 Task: Look for space in Pulilan, Philippines from 1st June, 2023 to 9th June, 2023 for 4 adults in price range Rs.6000 to Rs.12000. Place can be entire place with 2 bedrooms having 2 beds and 2 bathrooms. Property type can be house, flat, guest house. Booking option can be shelf check-in. Required host language is English.
Action: Mouse moved to (464, 73)
Screenshot: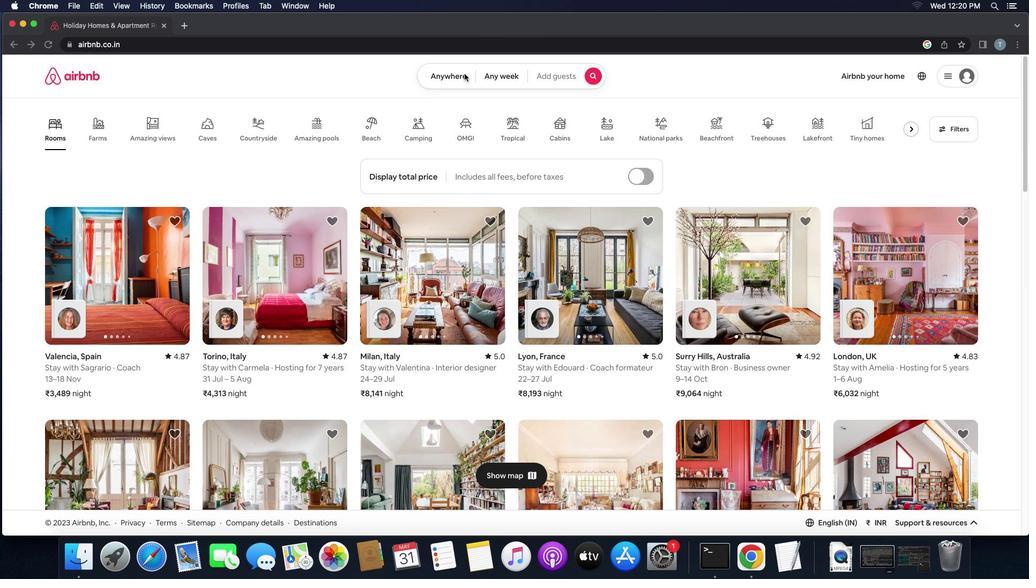 
Action: Mouse pressed left at (464, 73)
Screenshot: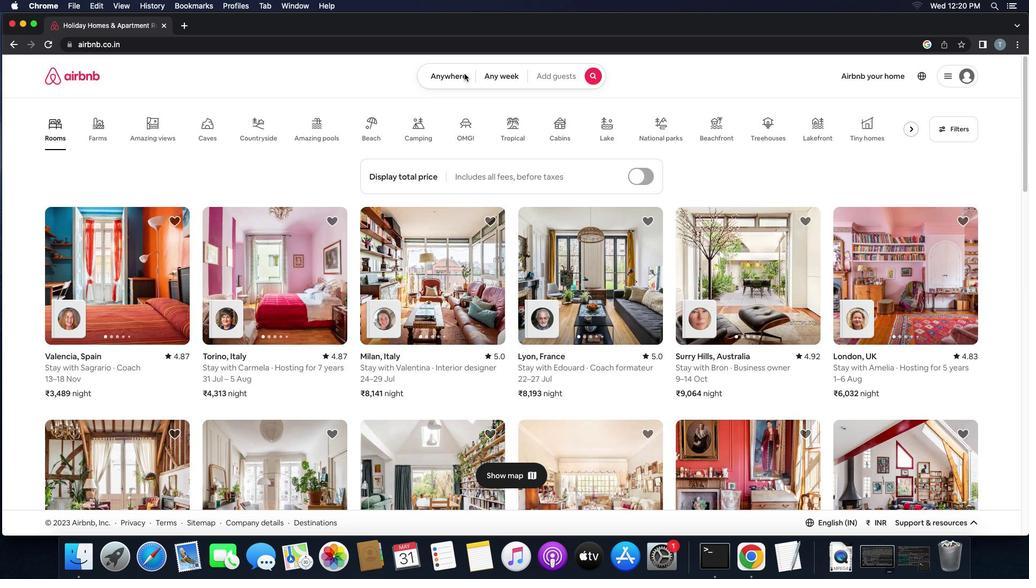 
Action: Mouse pressed left at (464, 73)
Screenshot: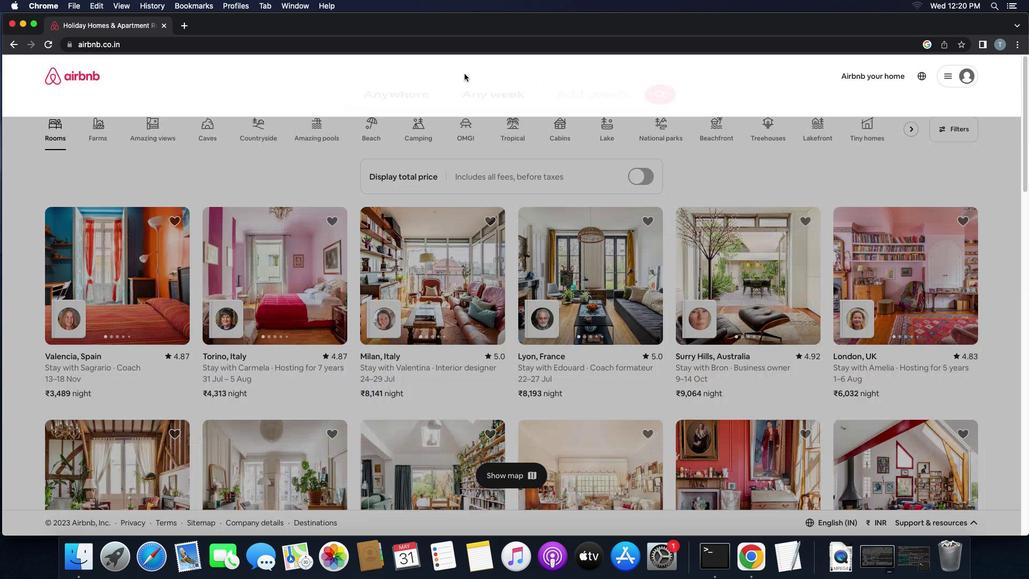 
Action: Mouse moved to (399, 117)
Screenshot: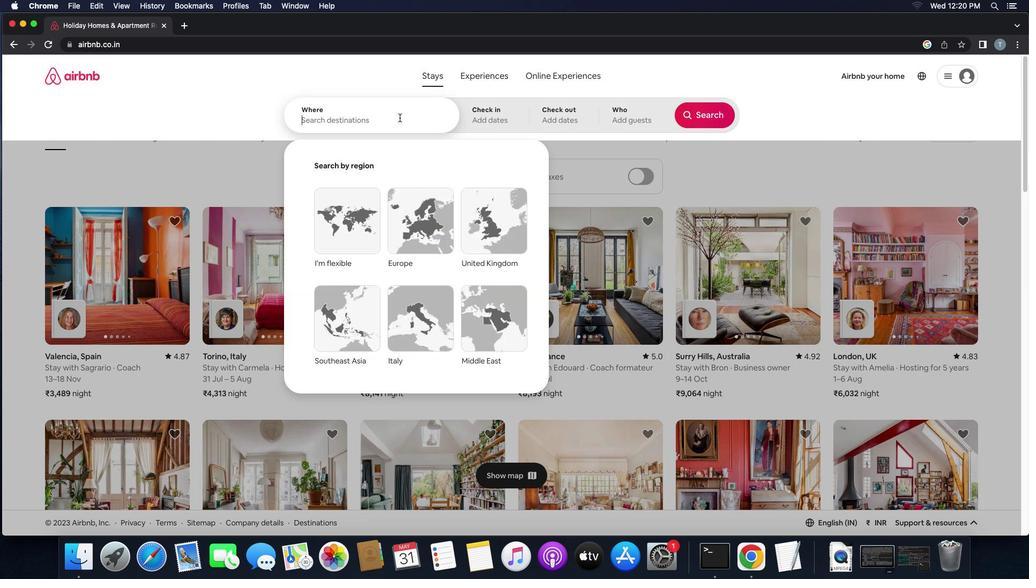 
Action: Mouse pressed left at (399, 117)
Screenshot: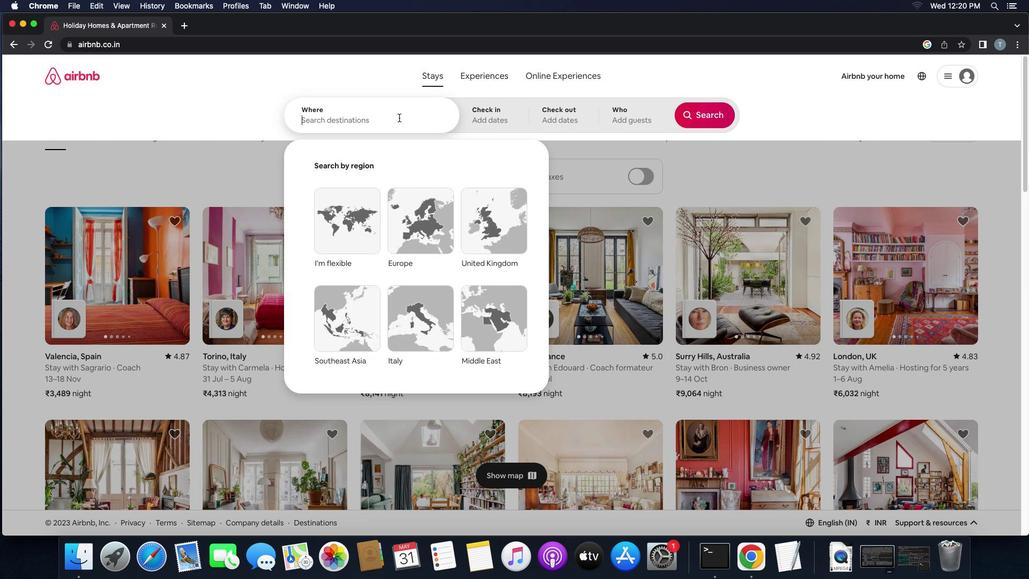 
Action: Mouse moved to (399, 117)
Screenshot: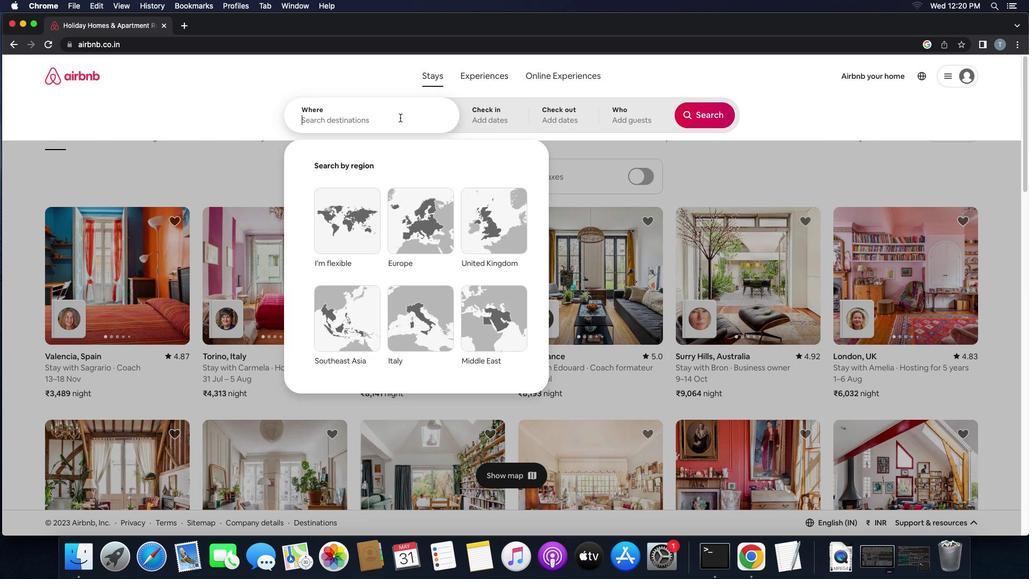 
Action: Key pressed 'p''u''l''i''l''a''n'',''p''h''i''l''i''p''p''i''n''e''s'
Screenshot: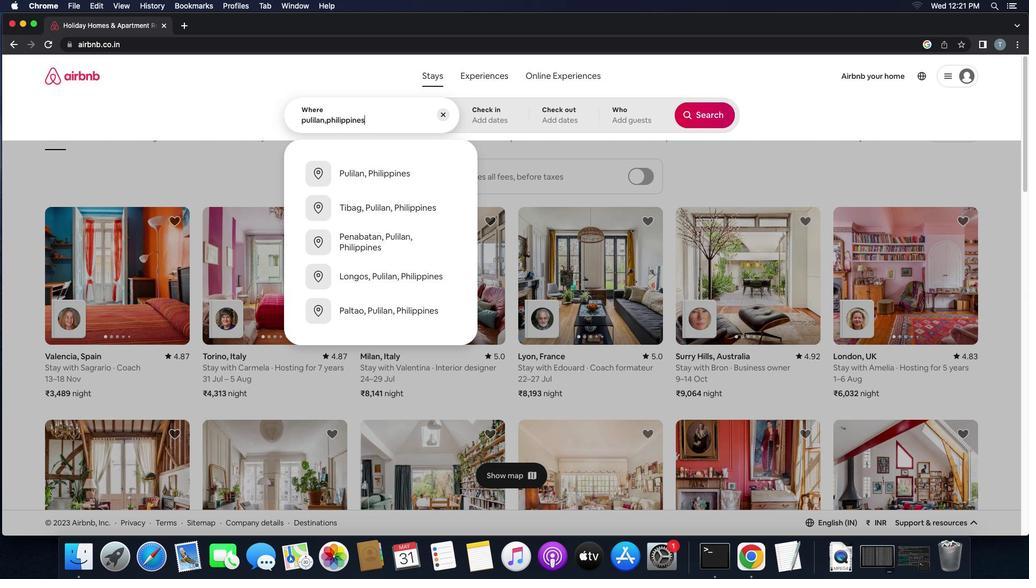 
Action: Mouse moved to (347, 173)
Screenshot: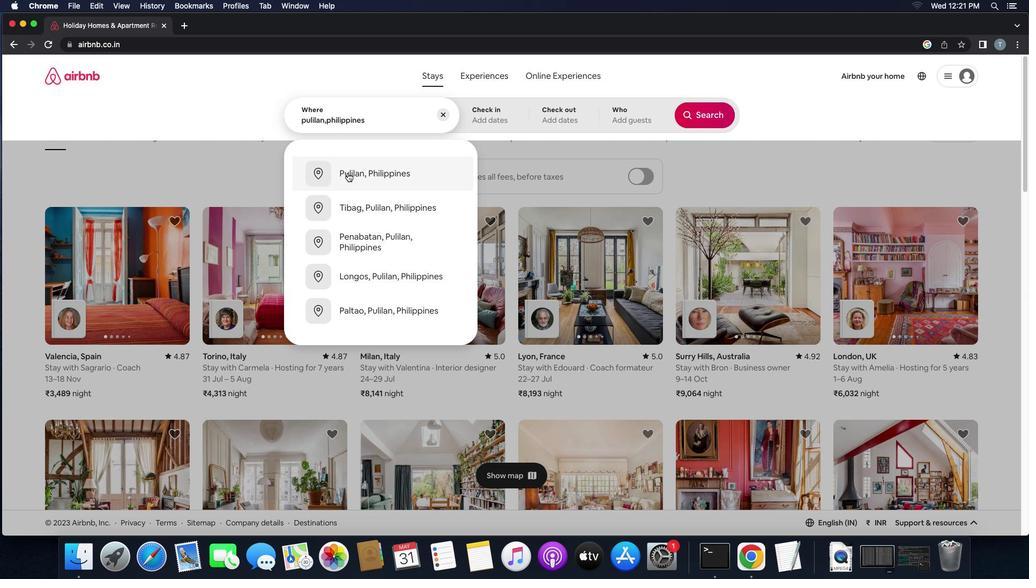 
Action: Mouse pressed left at (347, 173)
Screenshot: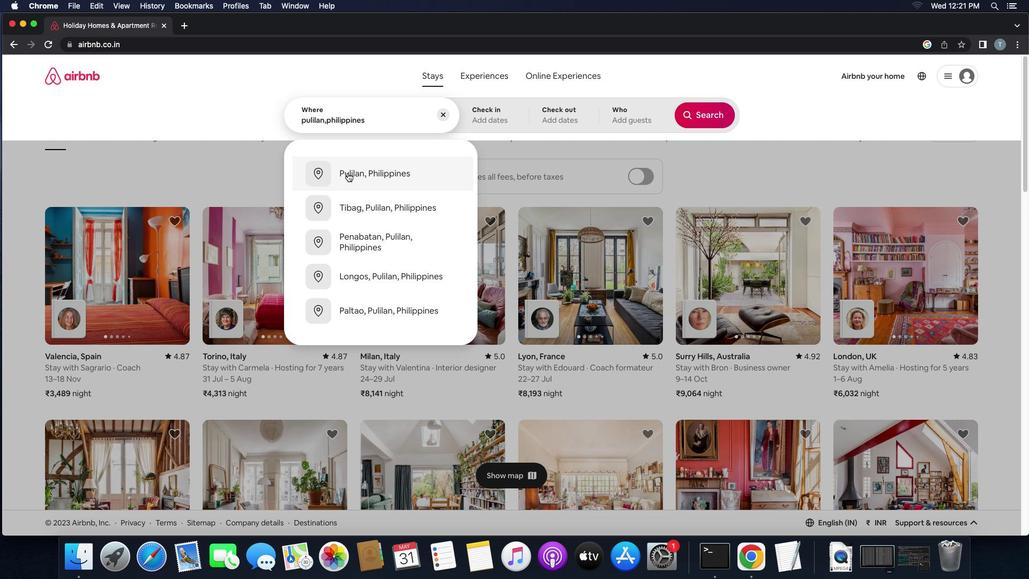 
Action: Mouse moved to (640, 246)
Screenshot: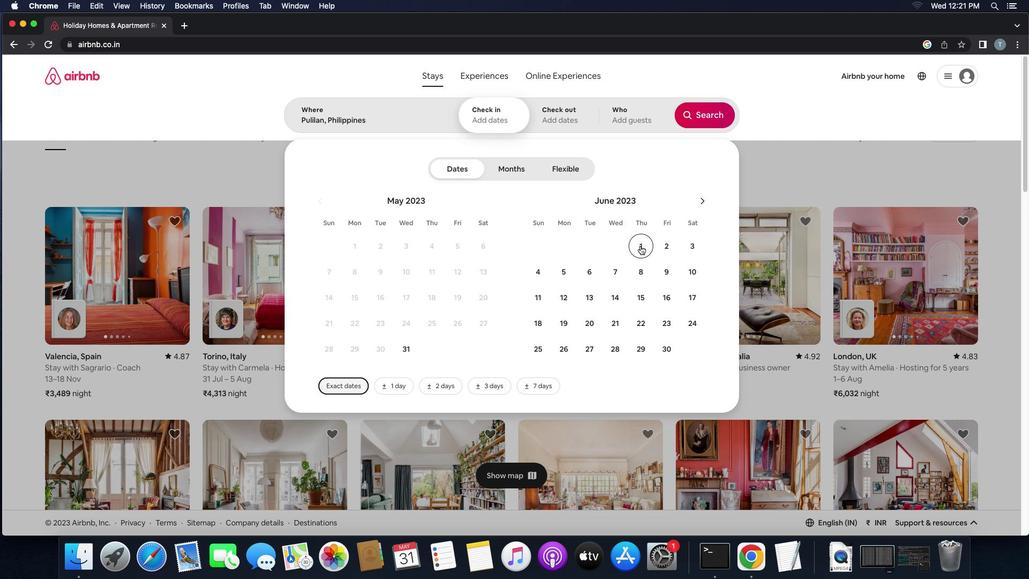 
Action: Mouse pressed left at (640, 246)
Screenshot: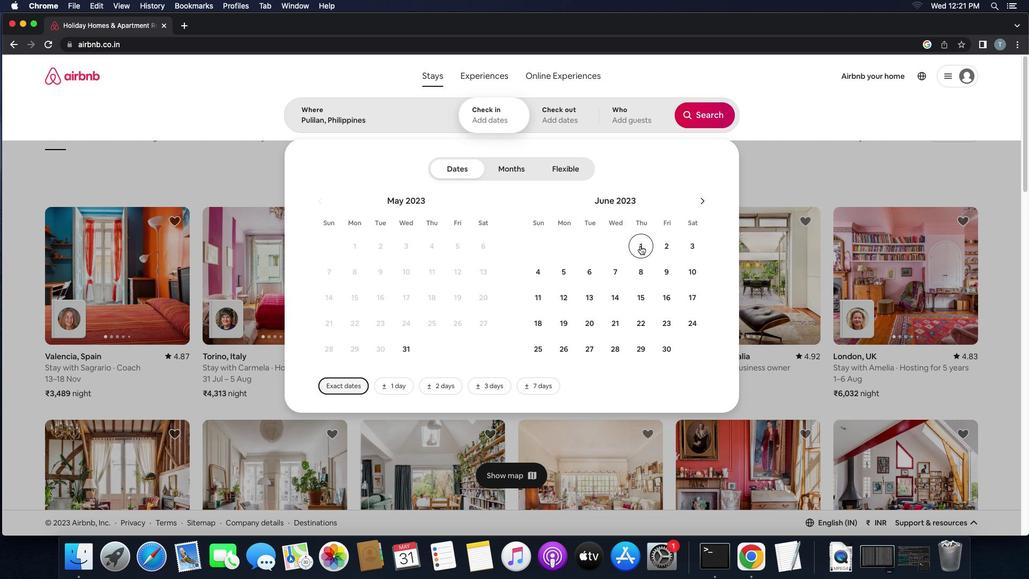 
Action: Mouse moved to (671, 267)
Screenshot: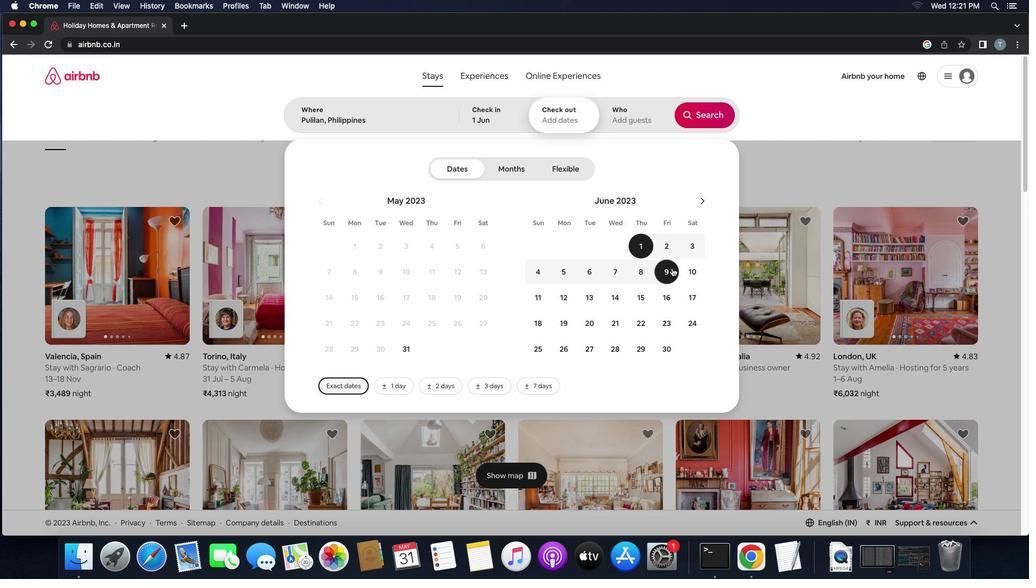 
Action: Mouse pressed left at (671, 267)
Screenshot: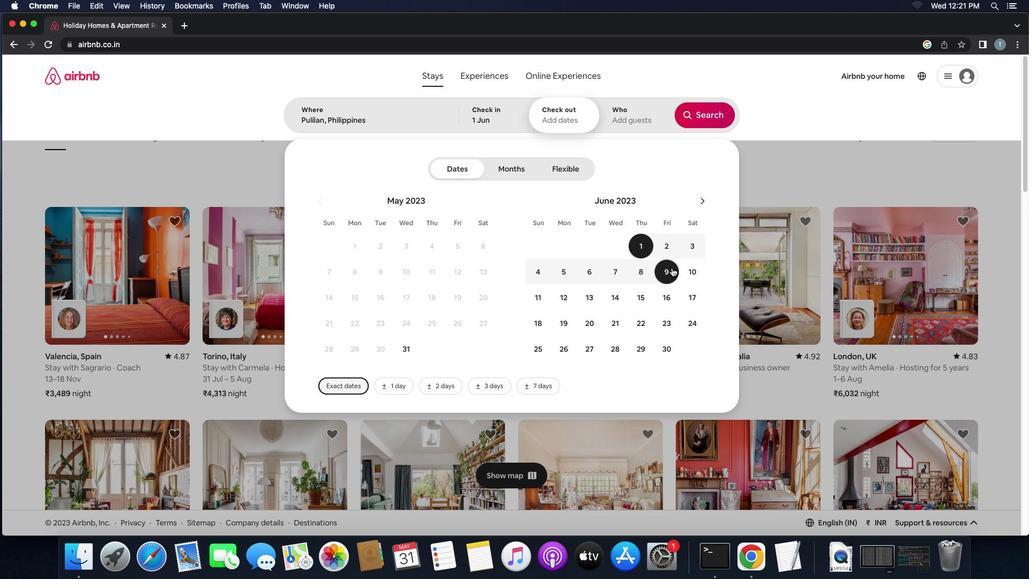 
Action: Mouse moved to (642, 122)
Screenshot: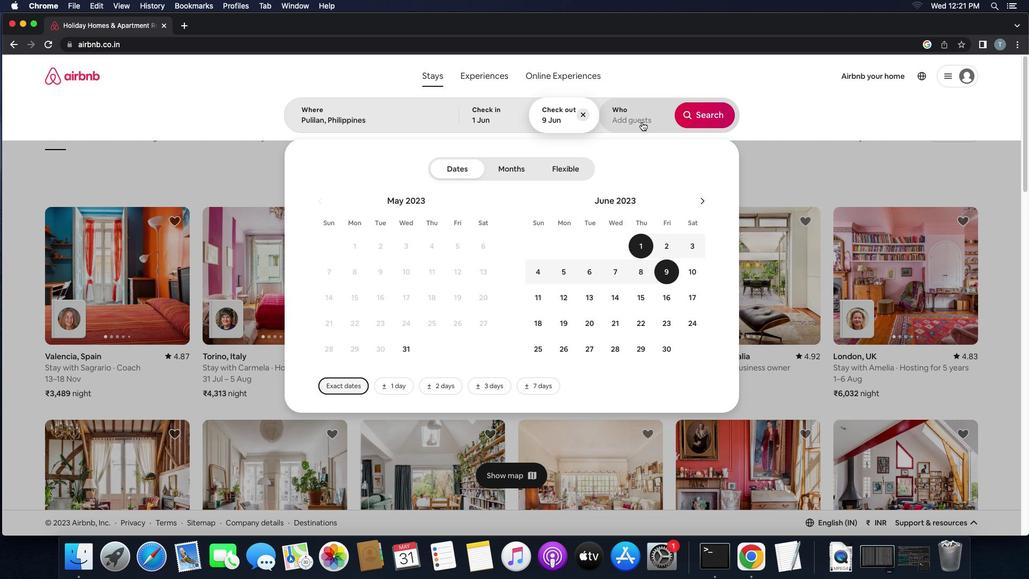 
Action: Mouse pressed left at (642, 122)
Screenshot: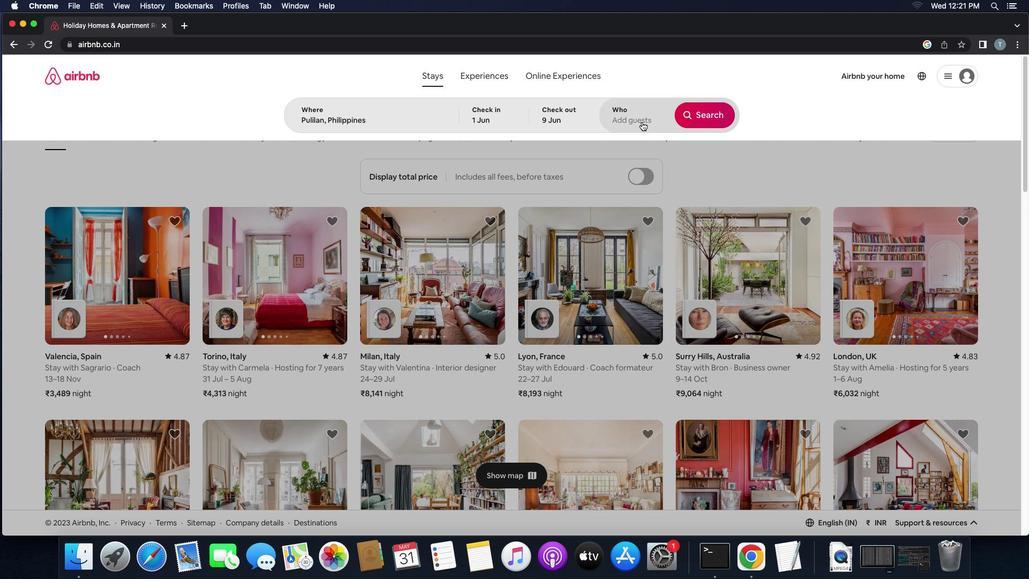 
Action: Mouse moved to (705, 174)
Screenshot: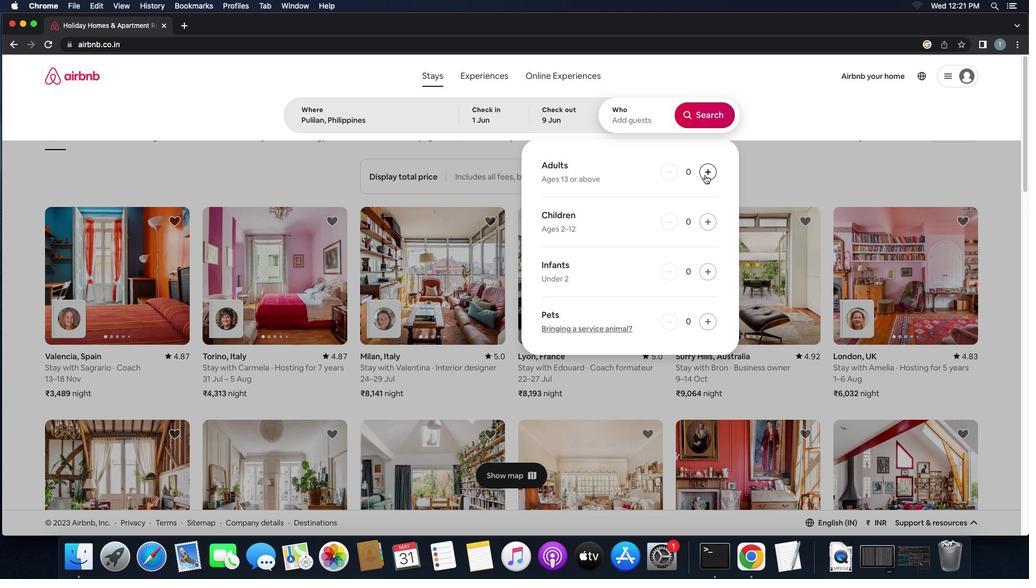 
Action: Mouse pressed left at (705, 174)
Screenshot: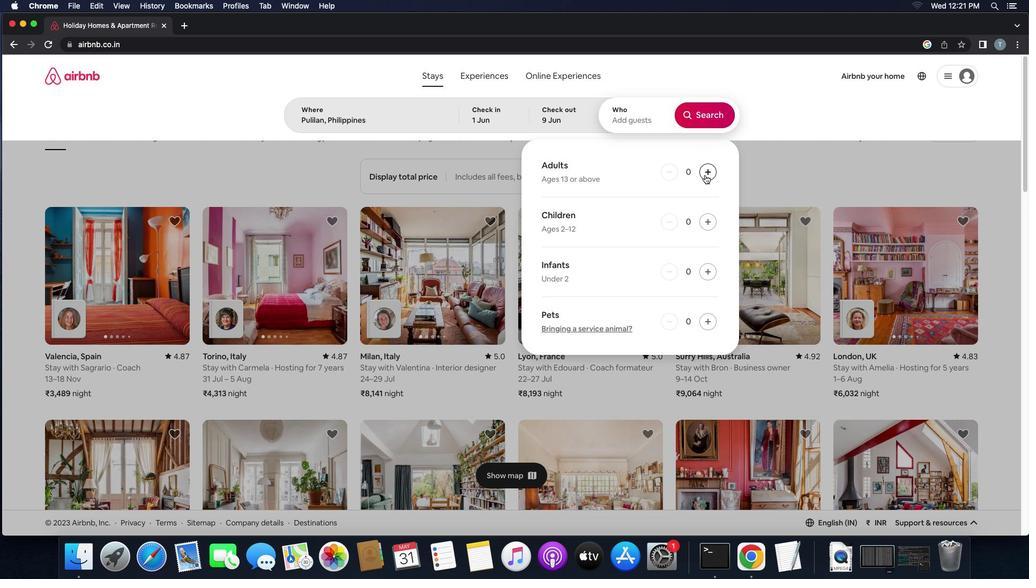 
Action: Mouse pressed left at (705, 174)
Screenshot: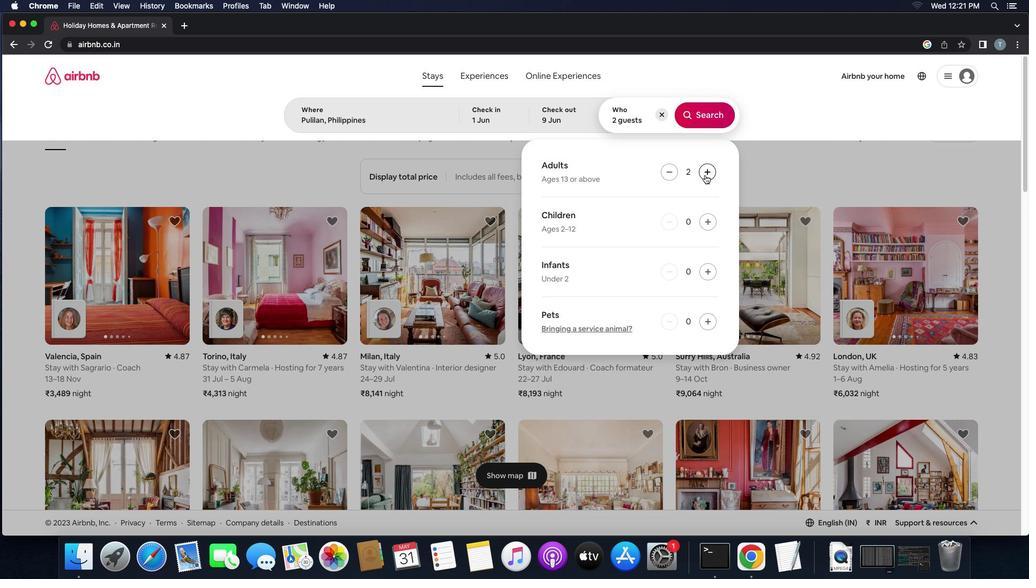 
Action: Mouse pressed left at (705, 174)
Screenshot: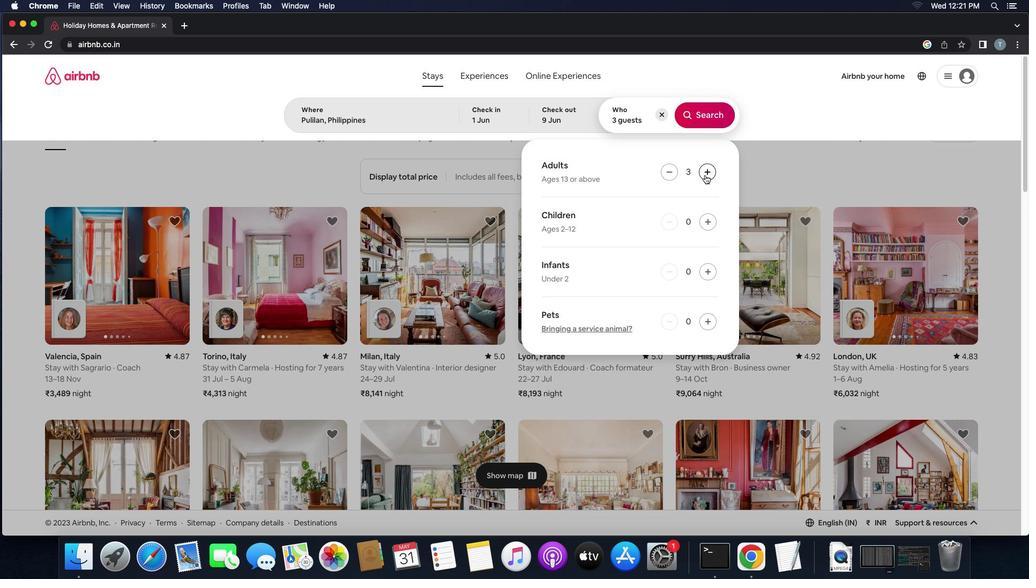 
Action: Mouse pressed left at (705, 174)
Screenshot: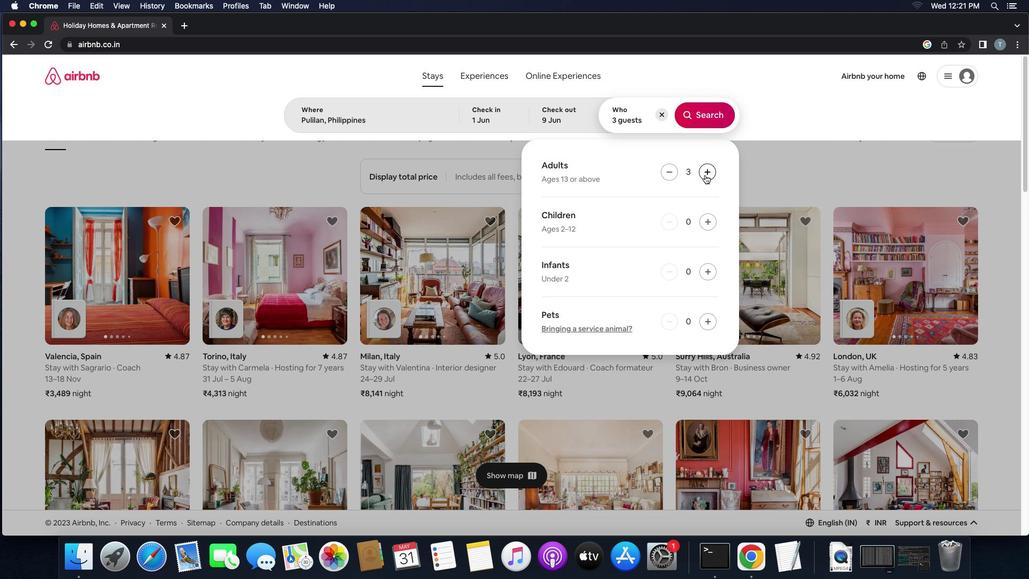 
Action: Mouse moved to (705, 126)
Screenshot: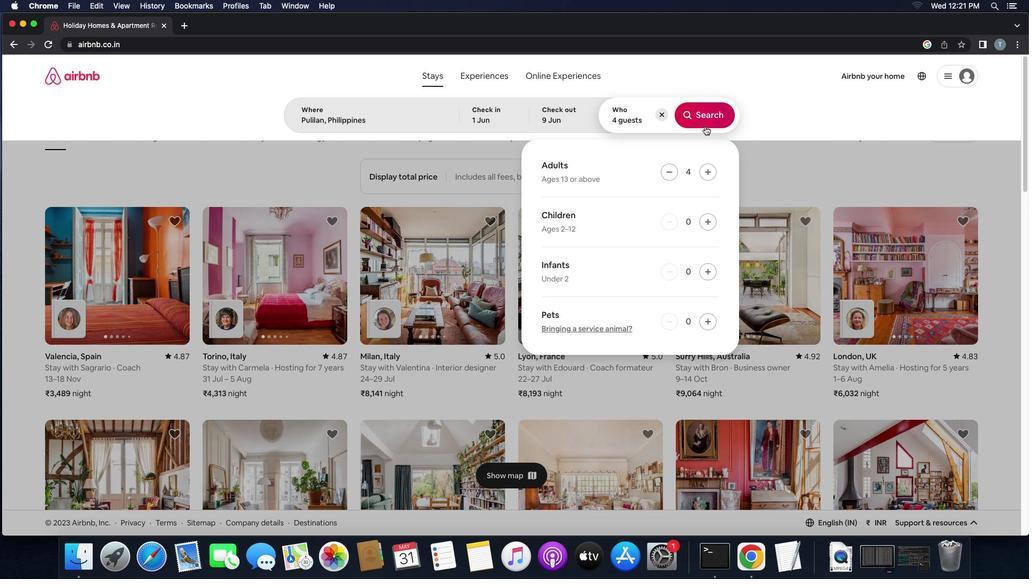 
Action: Mouse pressed left at (705, 126)
Screenshot: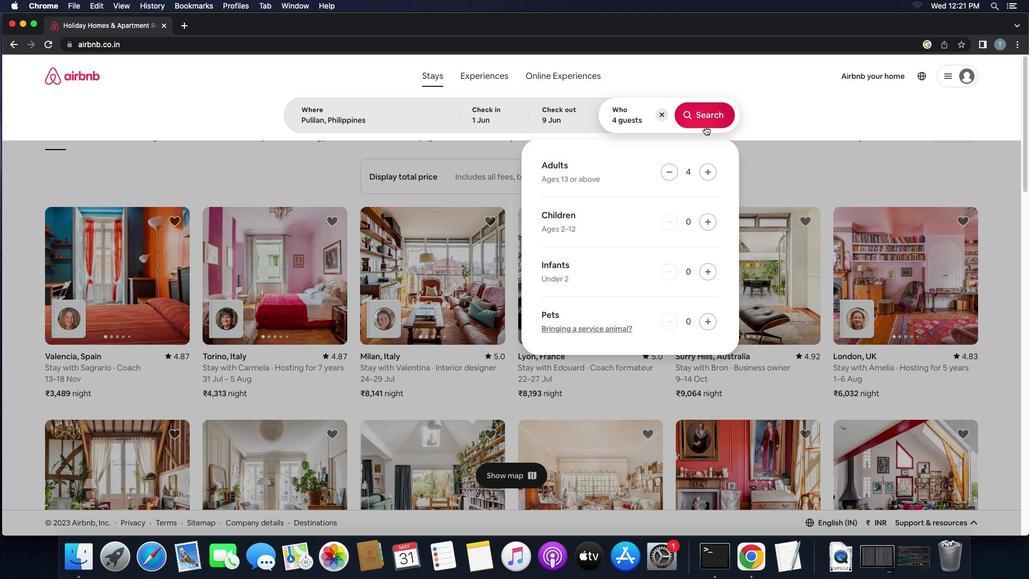 
Action: Mouse moved to (977, 112)
Screenshot: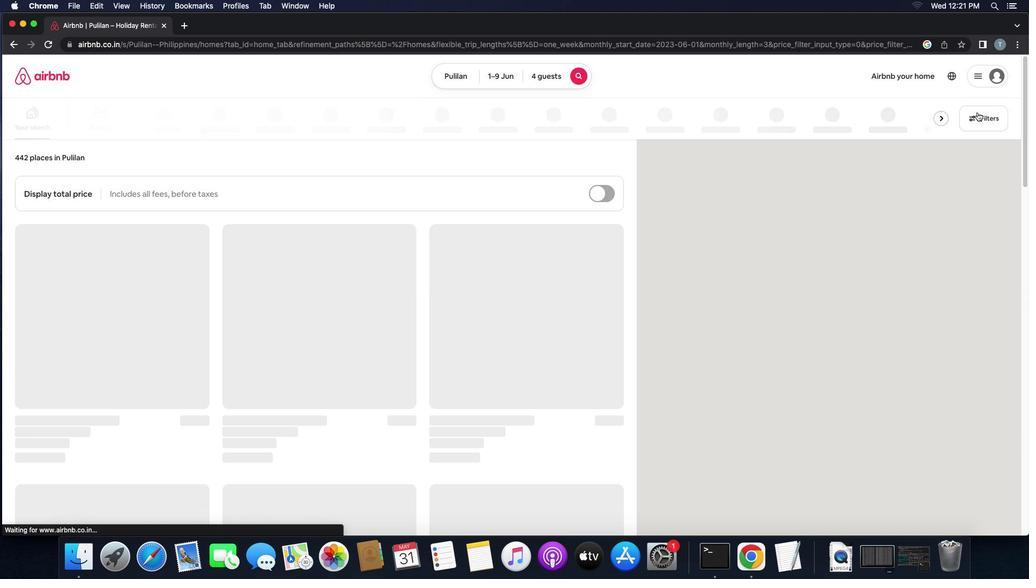 
Action: Mouse pressed left at (977, 112)
Screenshot: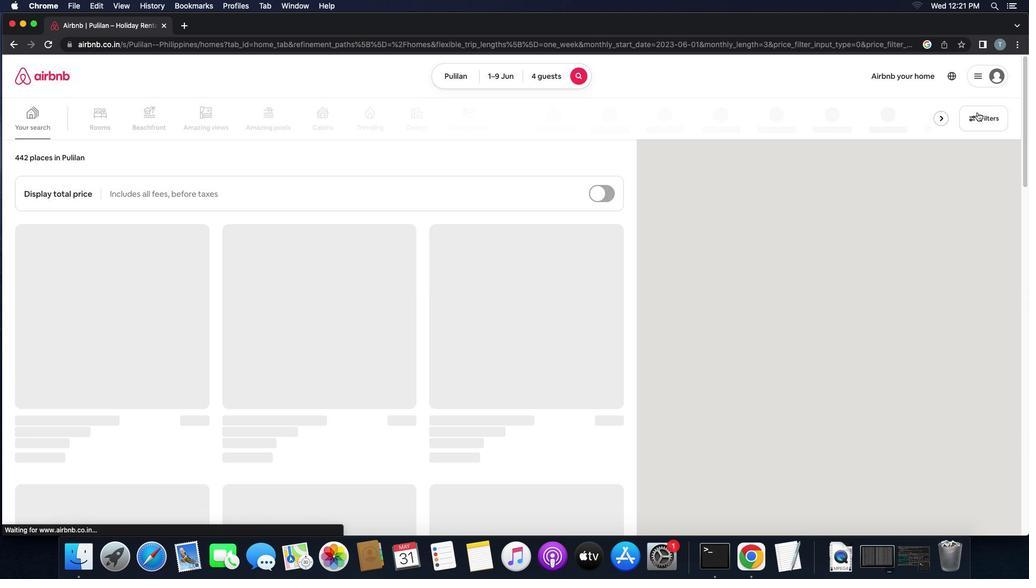 
Action: Mouse moved to (442, 246)
Screenshot: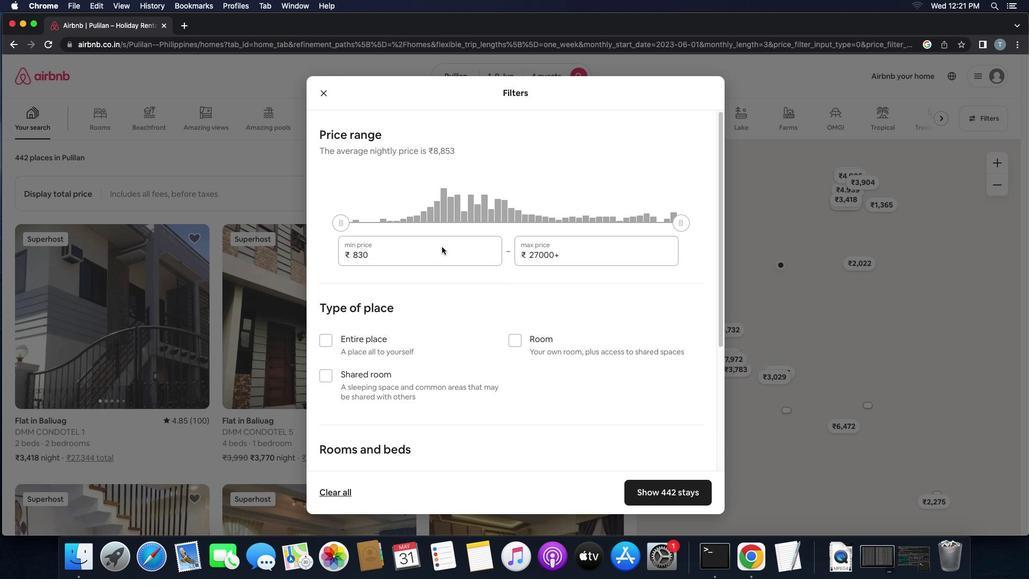 
Action: Mouse pressed left at (442, 246)
Screenshot: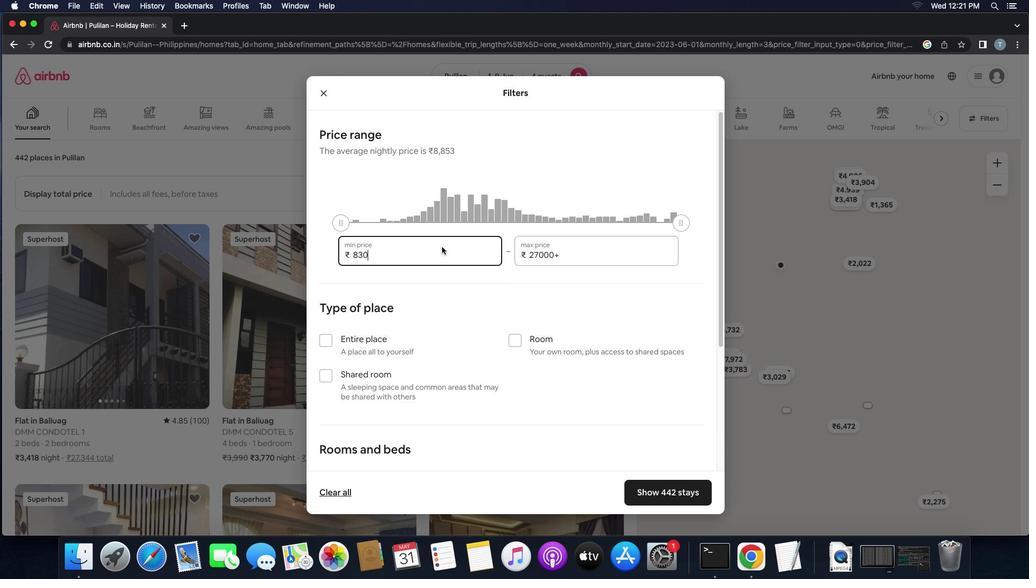 
Action: Mouse moved to (433, 264)
Screenshot: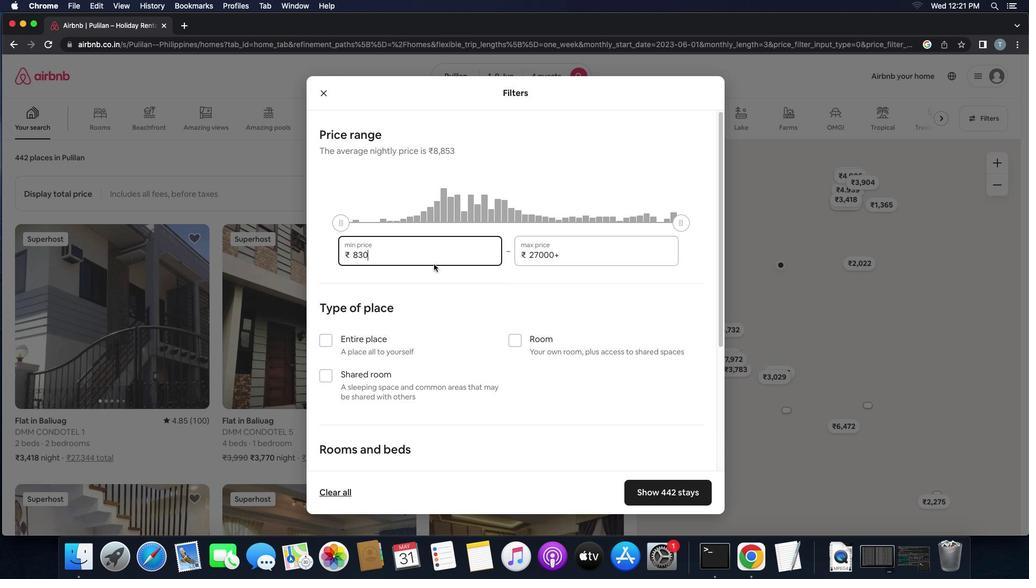 
Action: Key pressed Key.backspaceKey.backspaceKey.backspace'6''0''0''0'
Screenshot: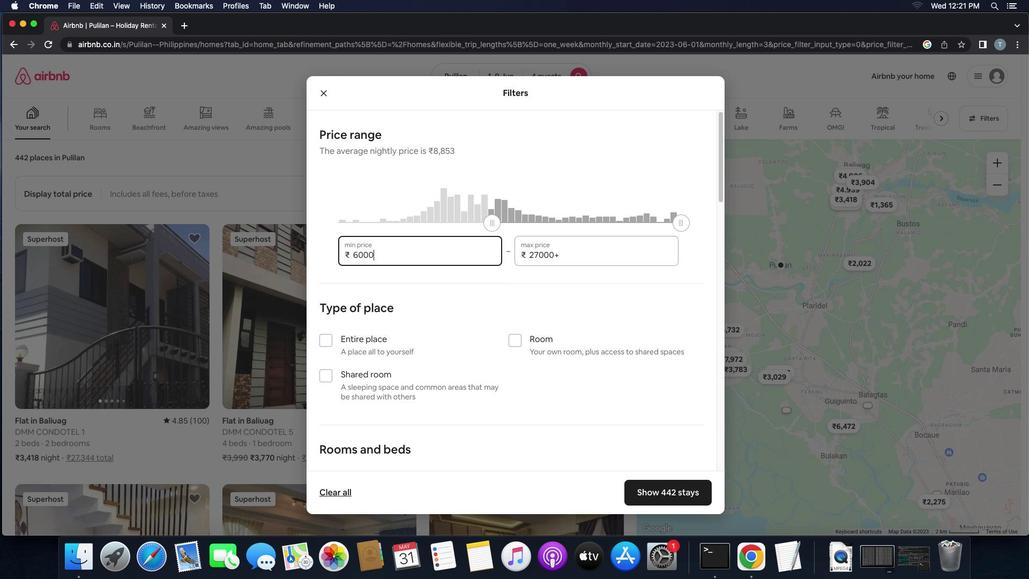 
Action: Mouse moved to (593, 255)
Screenshot: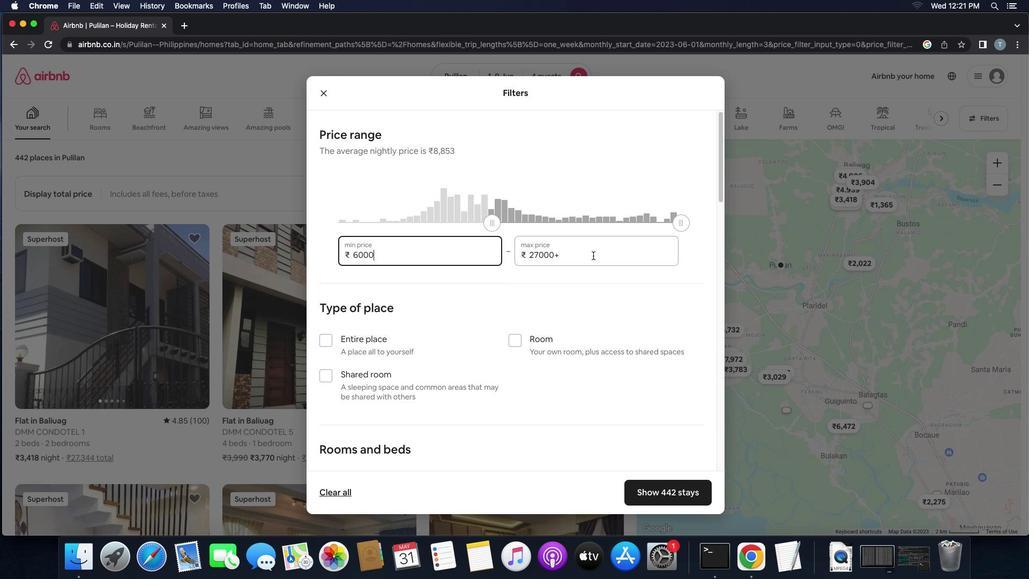 
Action: Mouse pressed left at (593, 255)
Screenshot: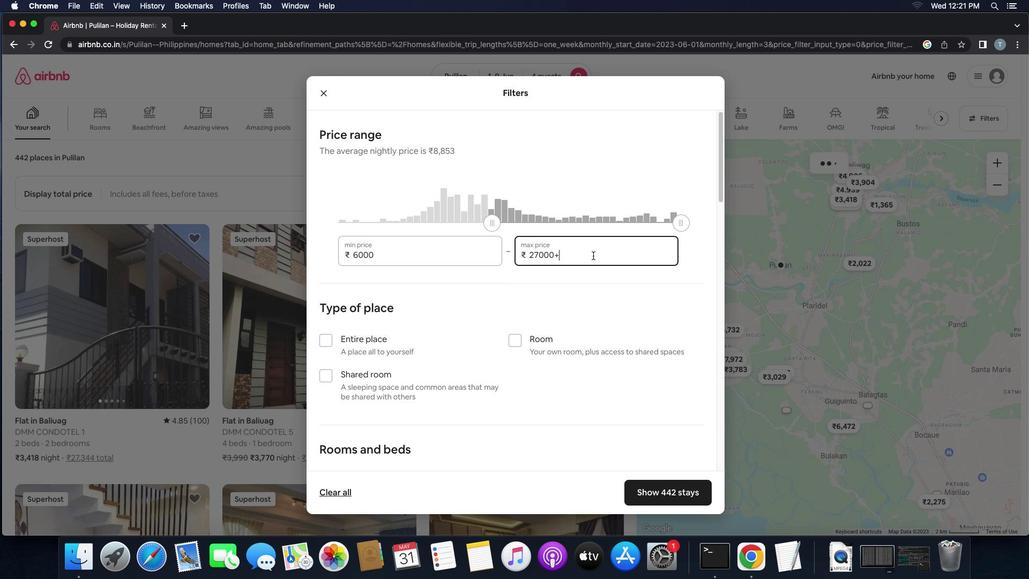 
Action: Key pressed Key.backspaceKey.backspaceKey.backspaceKey.backspaceKey.backspaceKey.backspace'1''2''0''0''0'
Screenshot: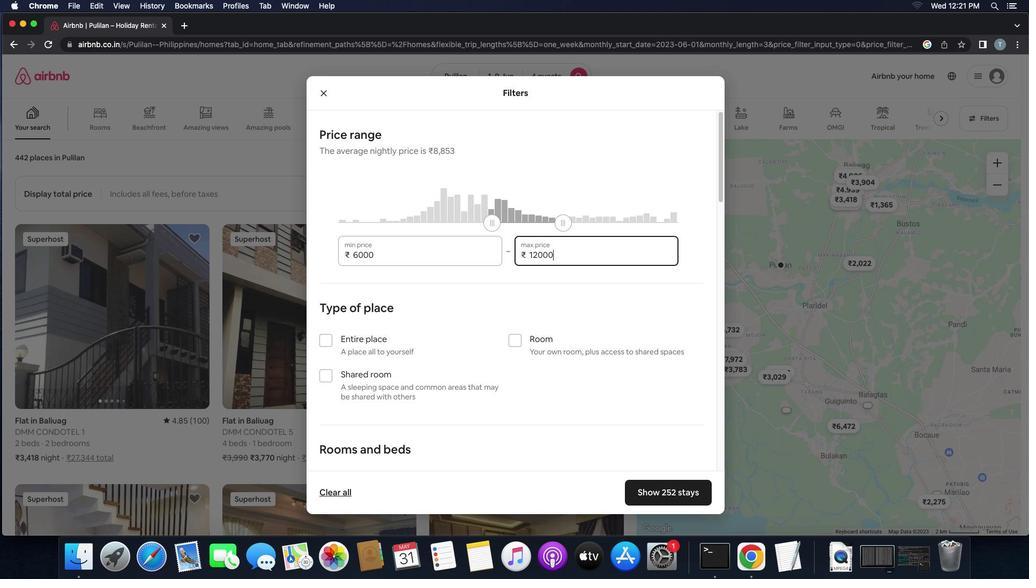 
Action: Mouse moved to (503, 280)
Screenshot: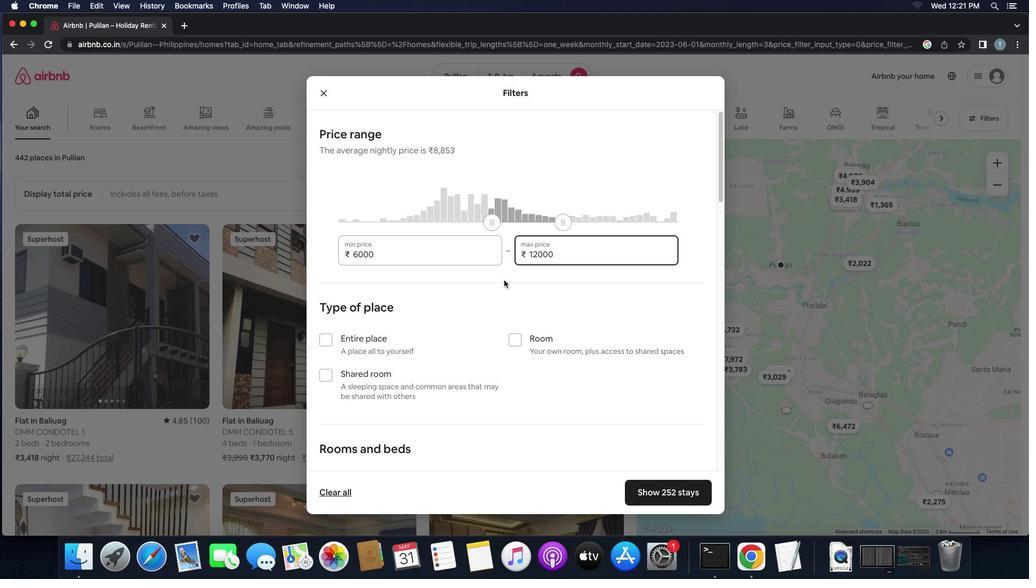 
Action: Mouse scrolled (503, 280) with delta (0, 0)
Screenshot: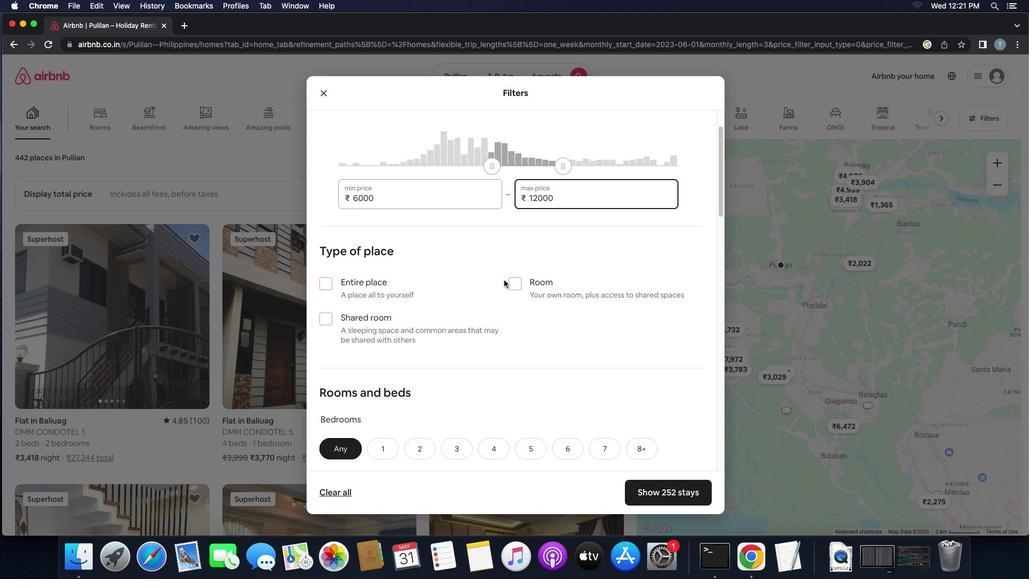 
Action: Mouse scrolled (503, 280) with delta (0, 0)
Screenshot: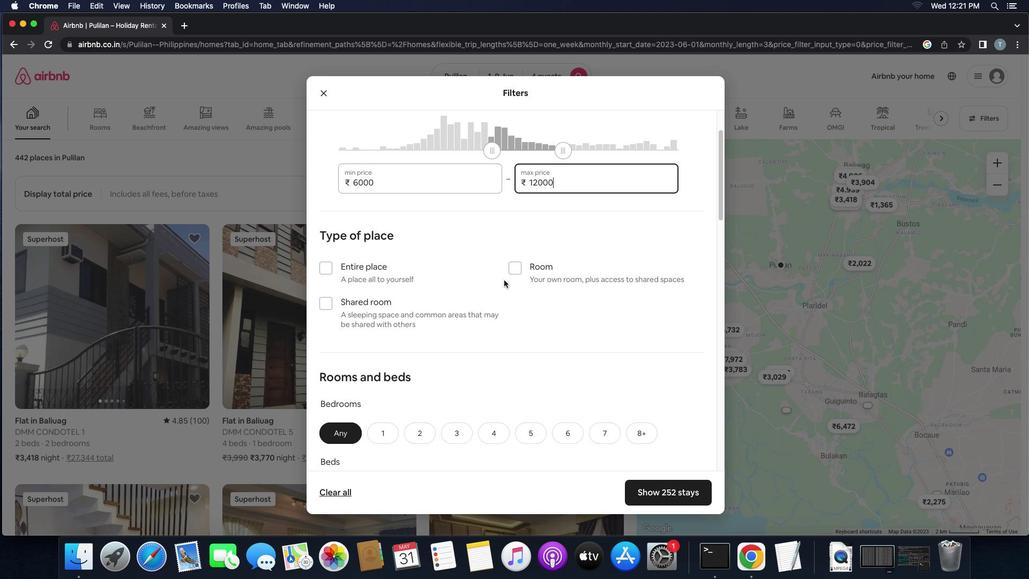 
Action: Mouse scrolled (503, 280) with delta (0, -1)
Screenshot: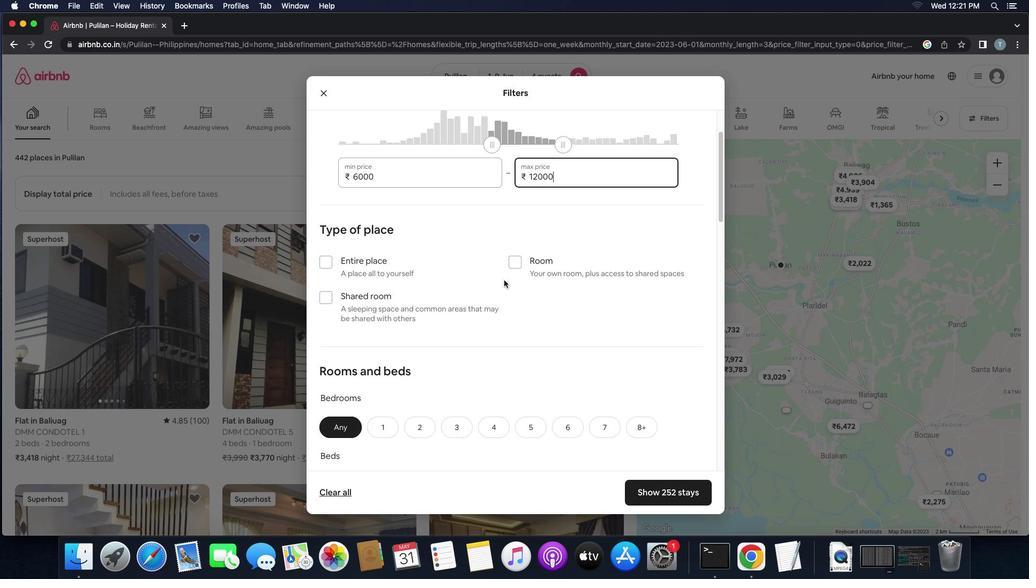 
Action: Mouse moved to (336, 263)
Screenshot: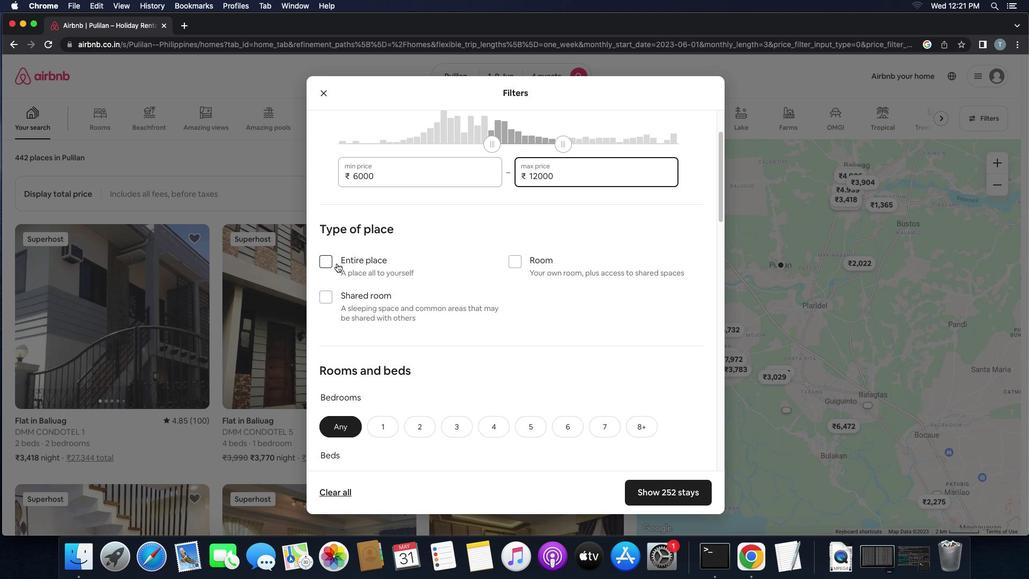 
Action: Mouse pressed left at (336, 263)
Screenshot: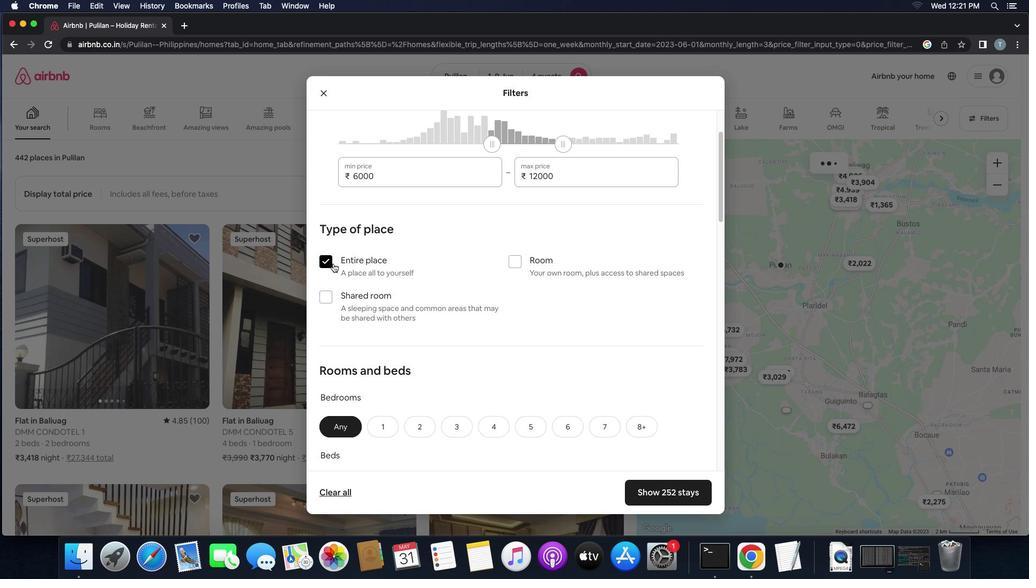 
Action: Mouse moved to (408, 291)
Screenshot: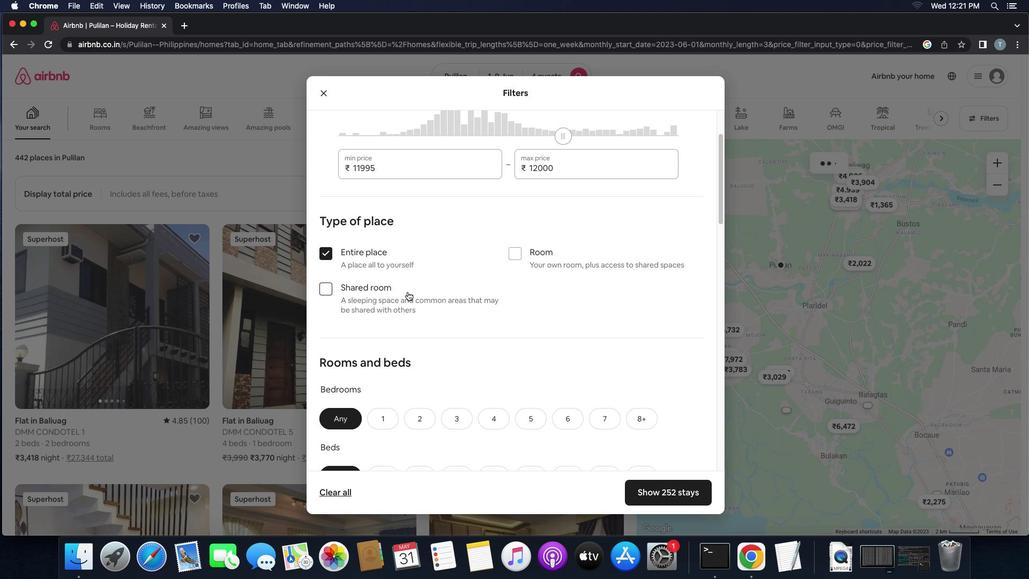 
Action: Mouse scrolled (408, 291) with delta (0, 0)
Screenshot: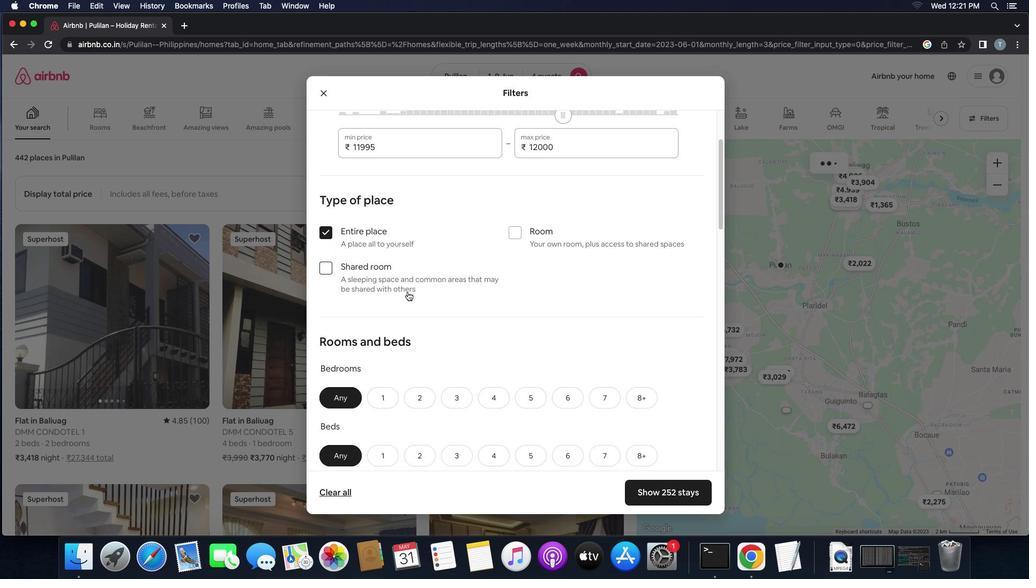 
Action: Mouse scrolled (408, 291) with delta (0, 0)
Screenshot: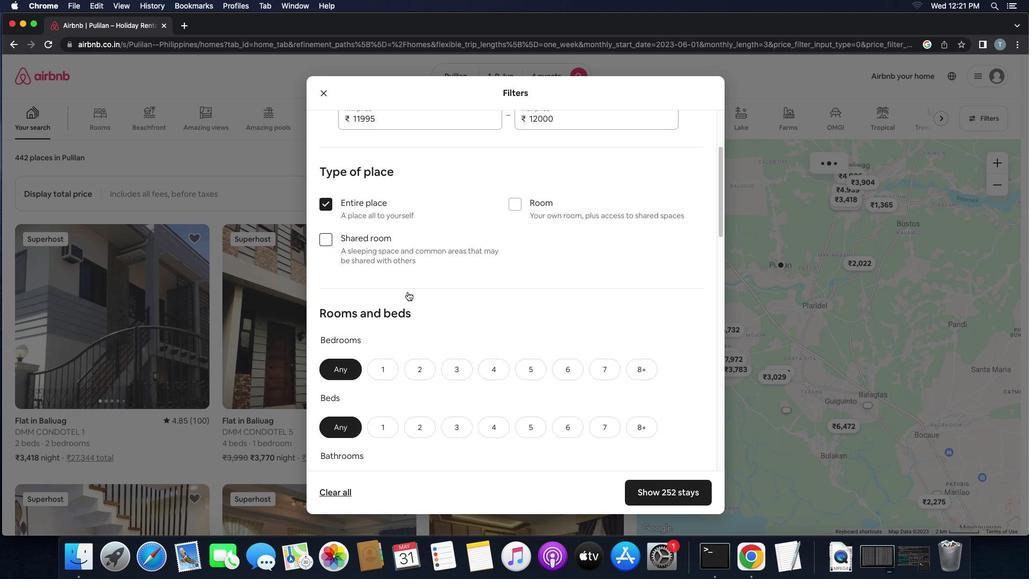 
Action: Mouse scrolled (408, 291) with delta (0, -1)
Screenshot: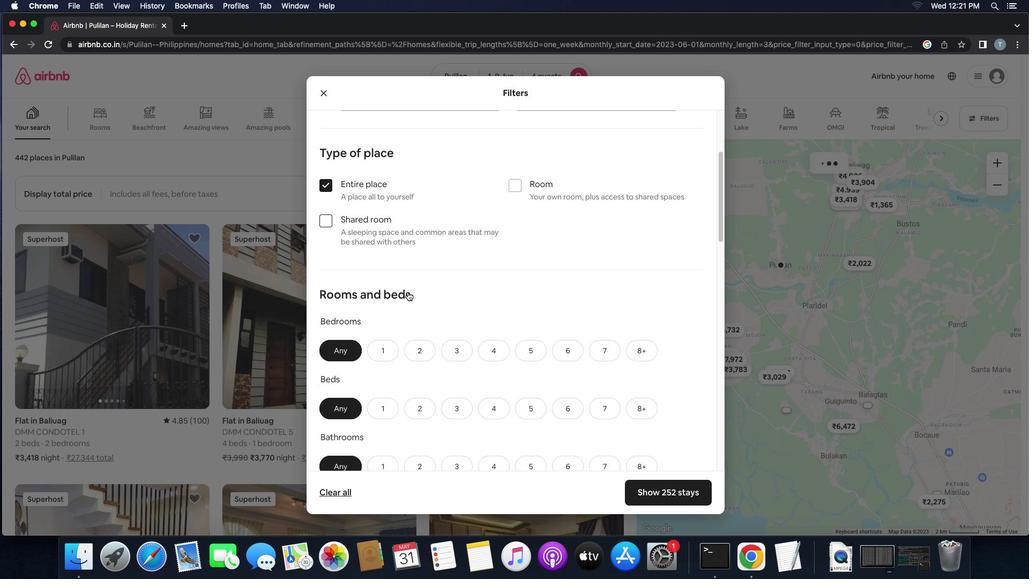 
Action: Mouse scrolled (408, 291) with delta (0, 0)
Screenshot: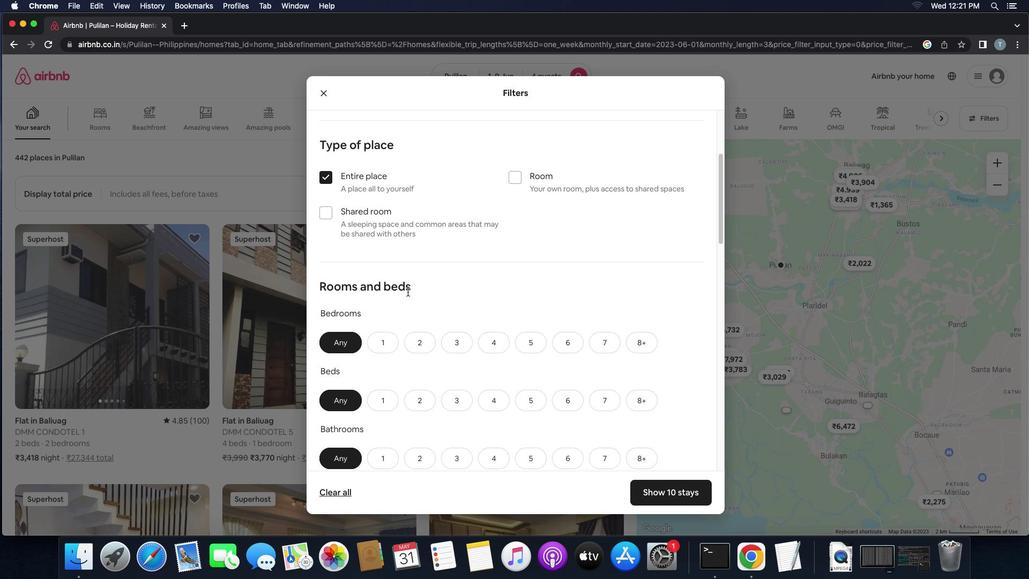 
Action: Mouse scrolled (408, 291) with delta (0, 0)
Screenshot: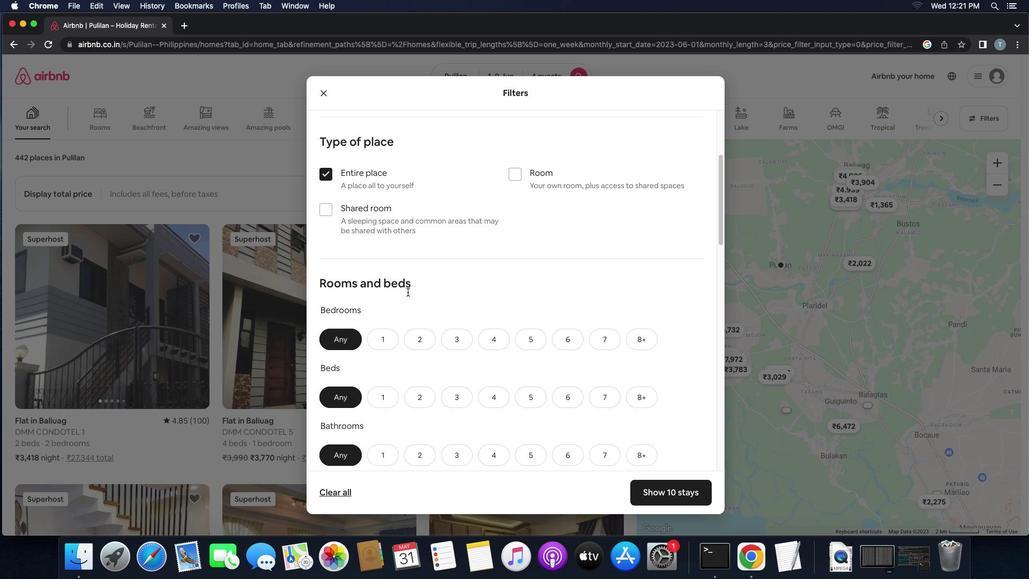 
Action: Mouse scrolled (408, 291) with delta (0, 0)
Screenshot: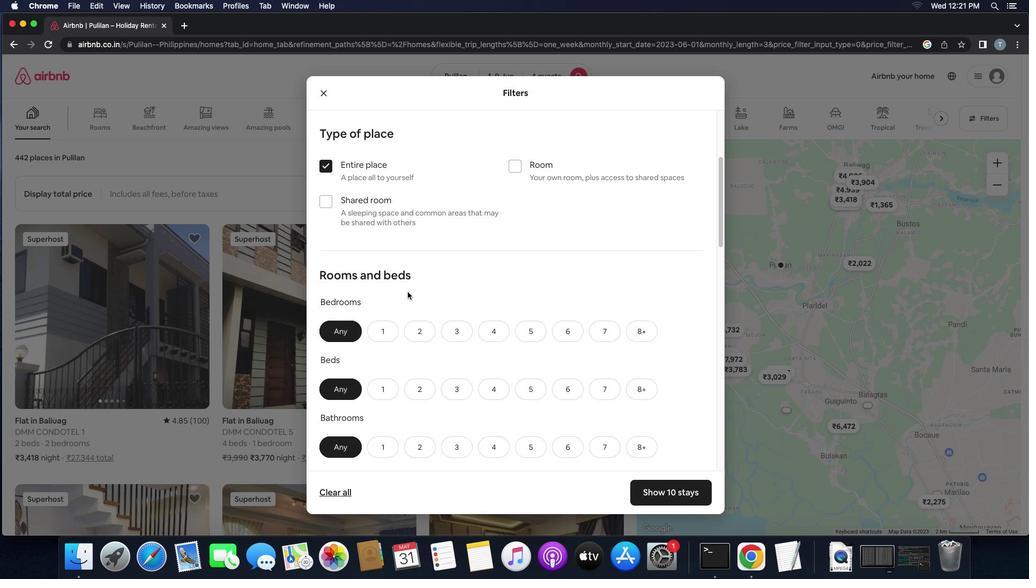 
Action: Mouse scrolled (408, 291) with delta (0, 0)
Screenshot: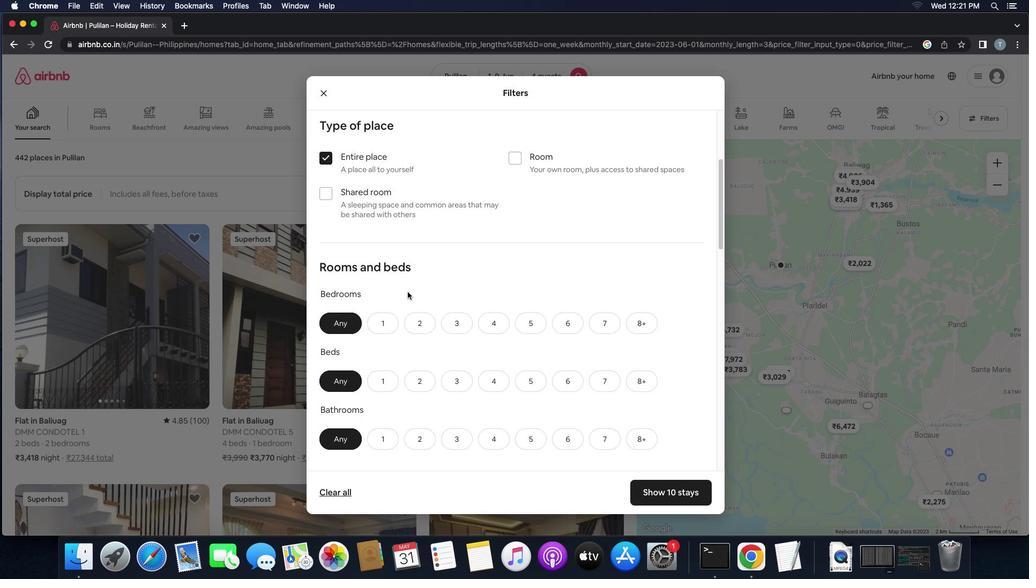 
Action: Mouse scrolled (408, 291) with delta (0, 0)
Screenshot: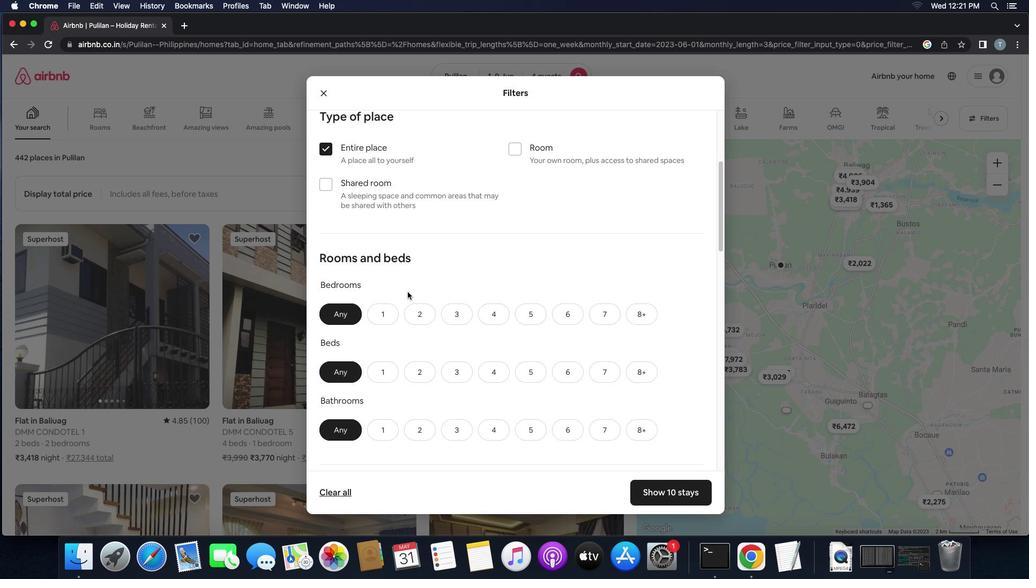 
Action: Mouse scrolled (408, 291) with delta (0, 0)
Screenshot: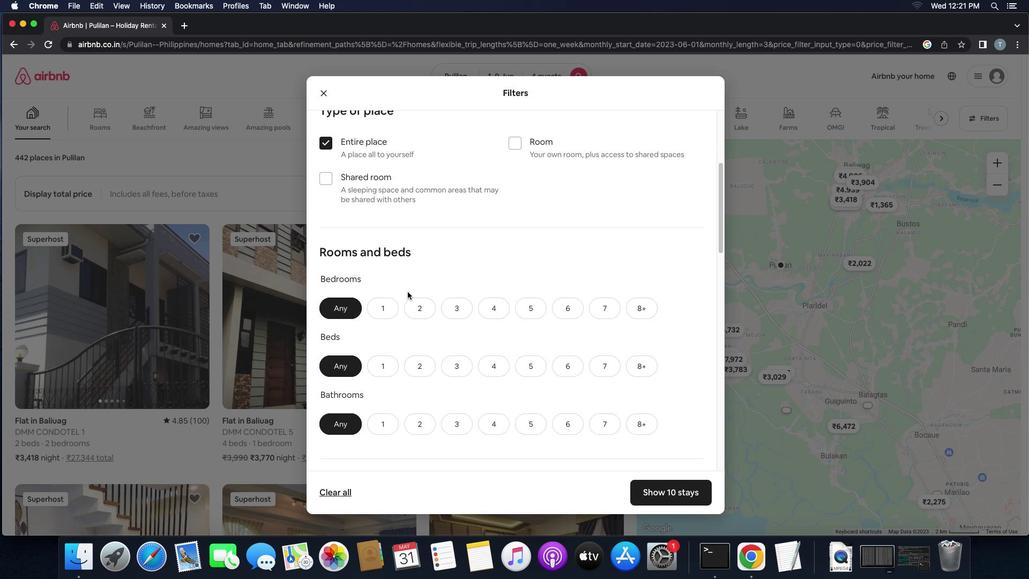 
Action: Mouse scrolled (408, 291) with delta (0, 0)
Screenshot: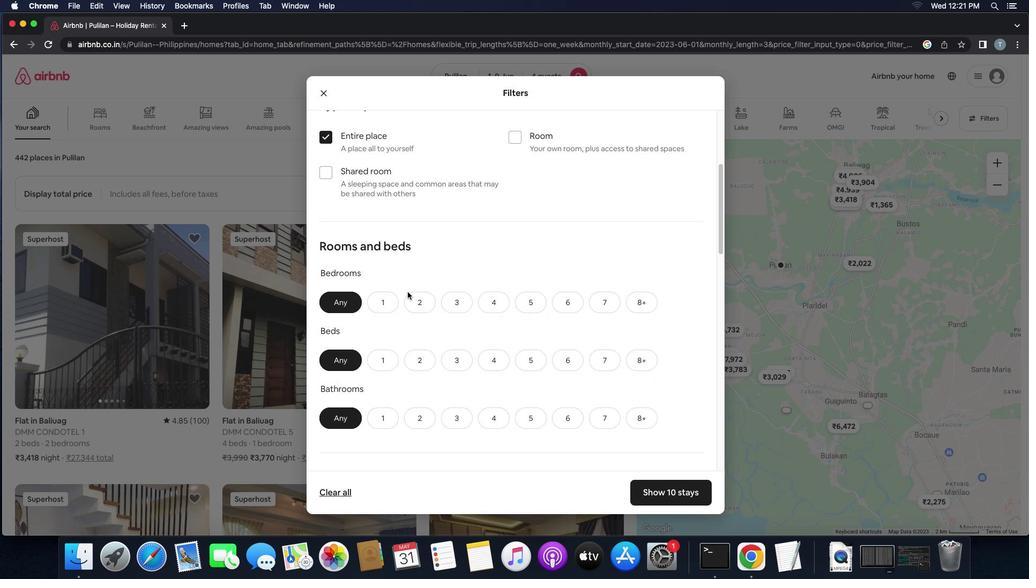 
Action: Mouse scrolled (408, 291) with delta (0, 0)
Screenshot: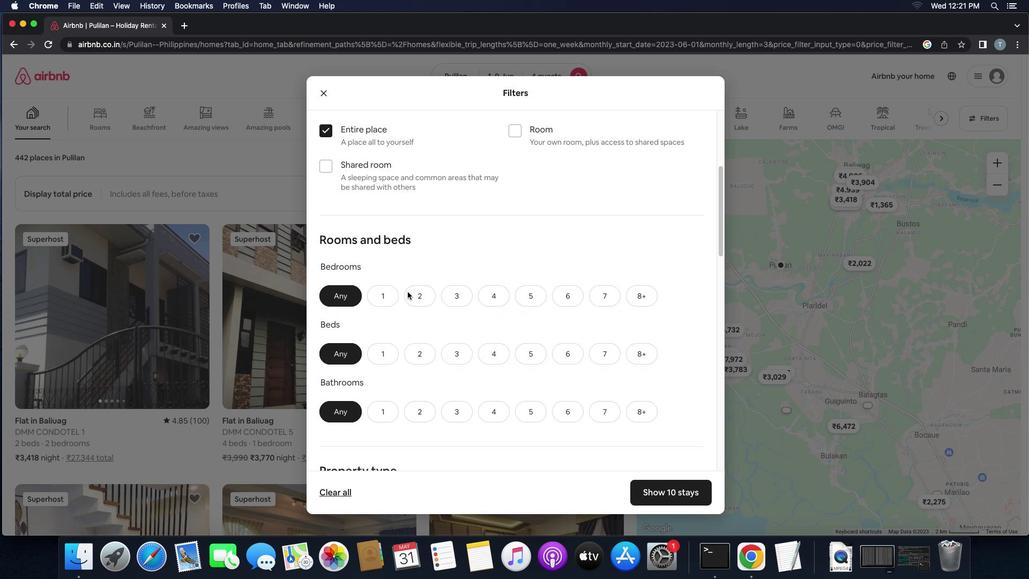 
Action: Mouse scrolled (408, 291) with delta (0, 0)
Screenshot: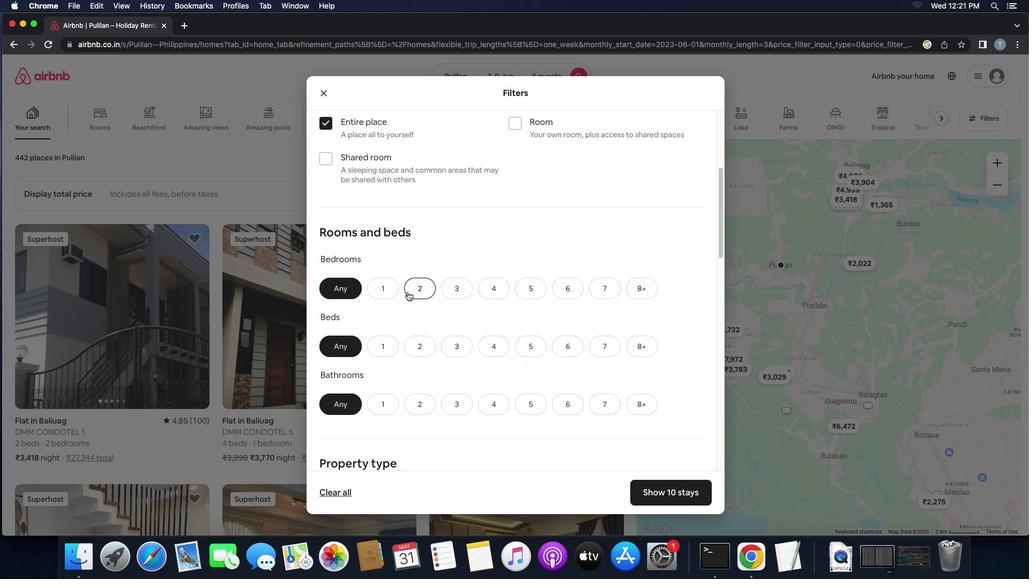 
Action: Mouse scrolled (408, 291) with delta (0, 0)
Screenshot: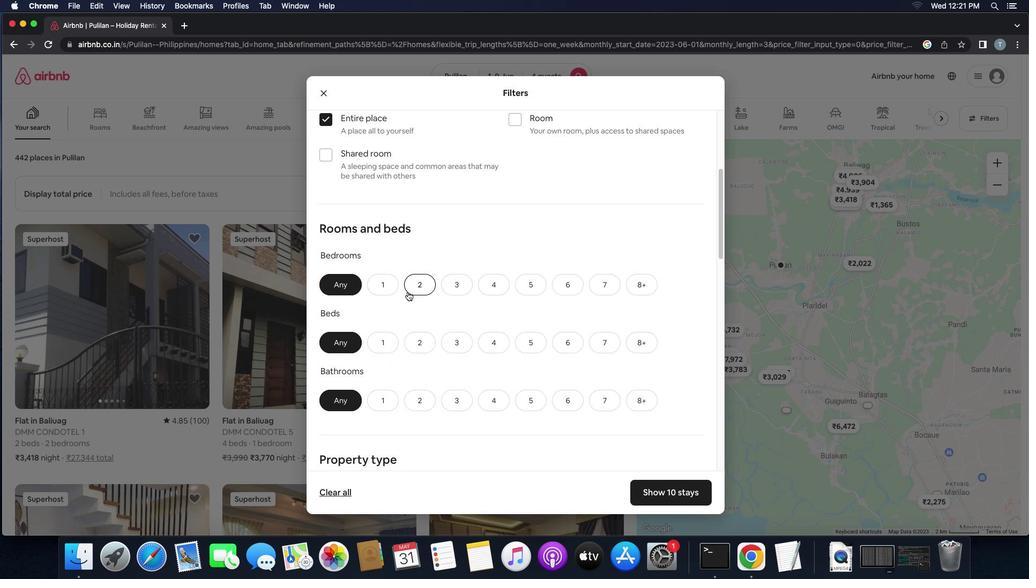 
Action: Mouse scrolled (408, 291) with delta (0, 0)
Screenshot: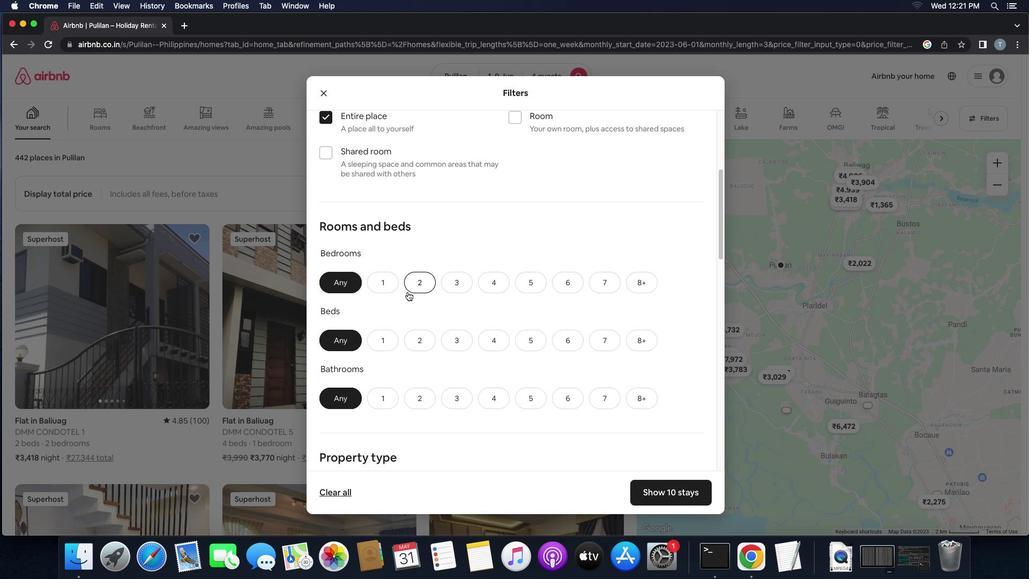 
Action: Mouse moved to (416, 285)
Screenshot: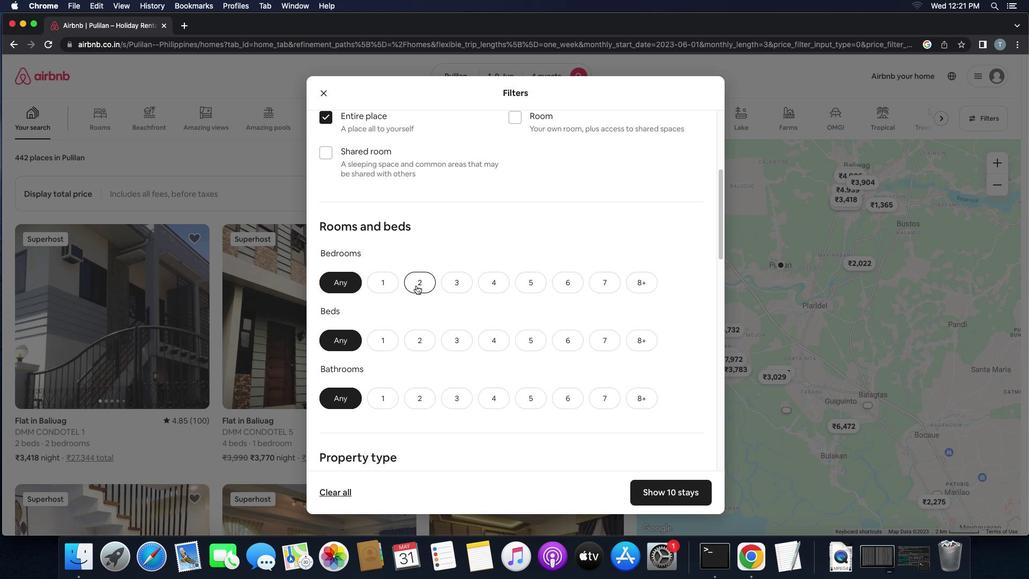
Action: Mouse pressed left at (416, 285)
Screenshot: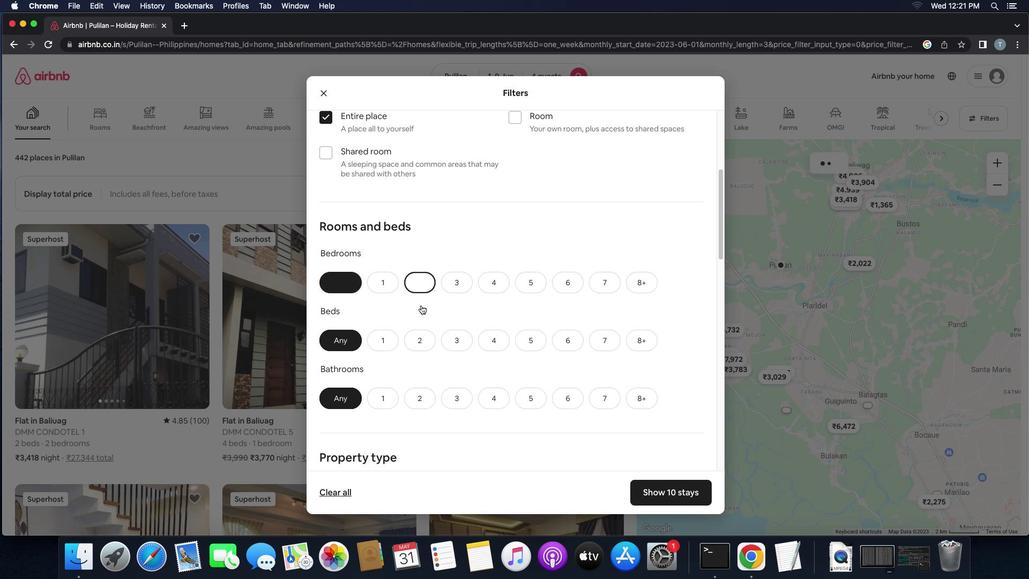 
Action: Mouse moved to (427, 341)
Screenshot: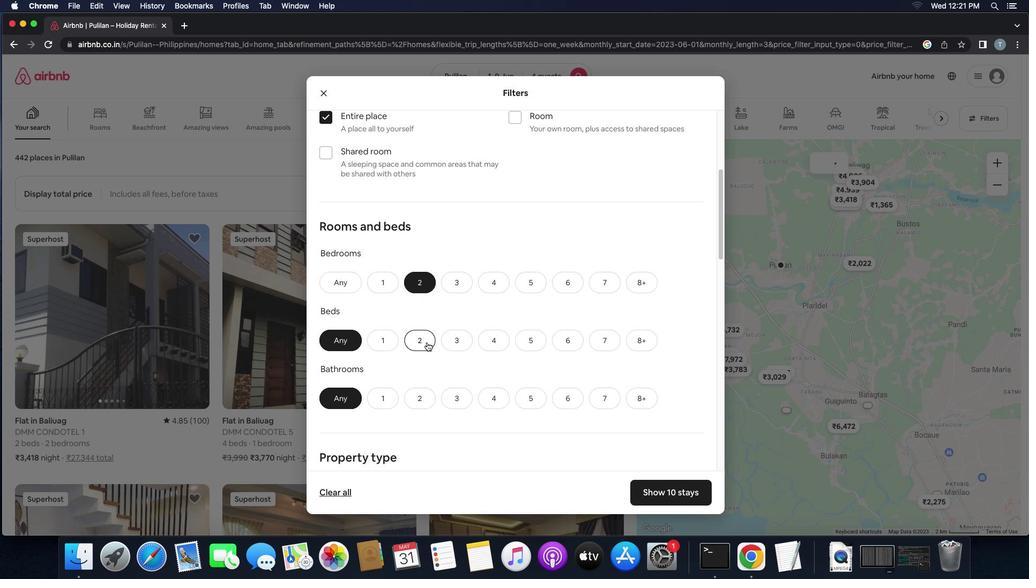 
Action: Mouse pressed left at (427, 341)
Screenshot: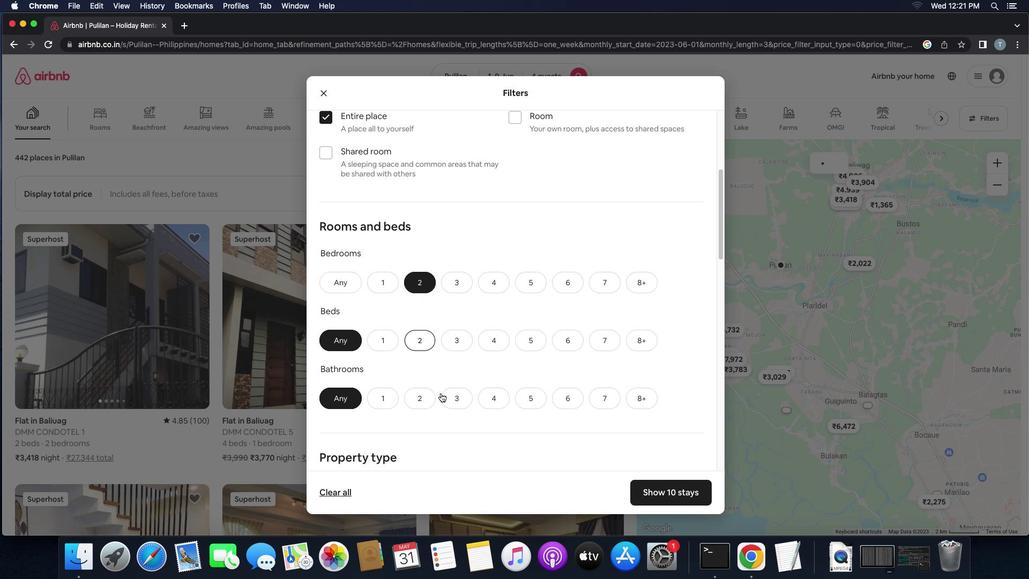 
Action: Mouse moved to (429, 392)
Screenshot: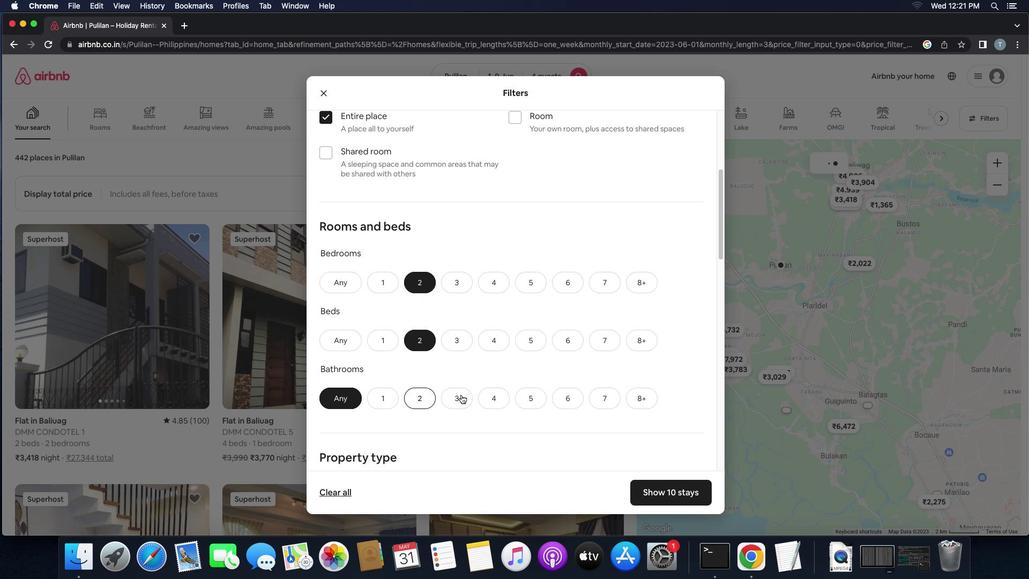 
Action: Mouse pressed left at (429, 392)
Screenshot: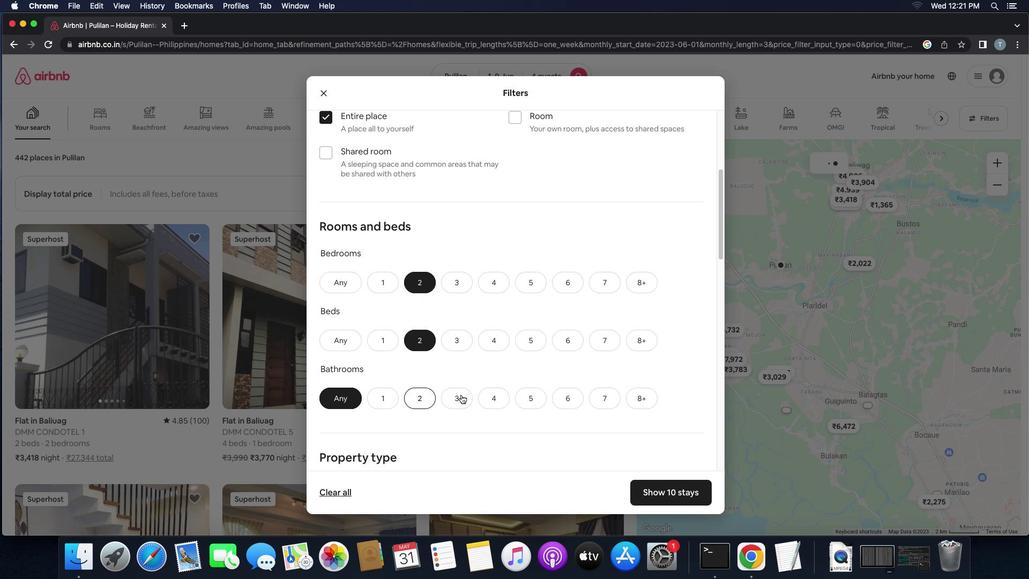 
Action: Mouse moved to (474, 397)
Screenshot: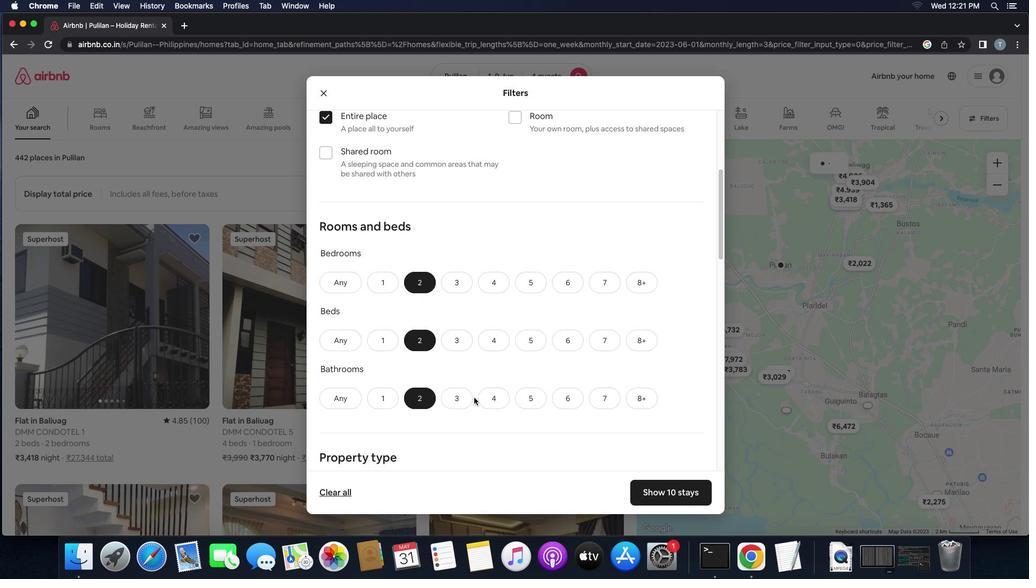 
Action: Mouse scrolled (474, 397) with delta (0, 0)
Screenshot: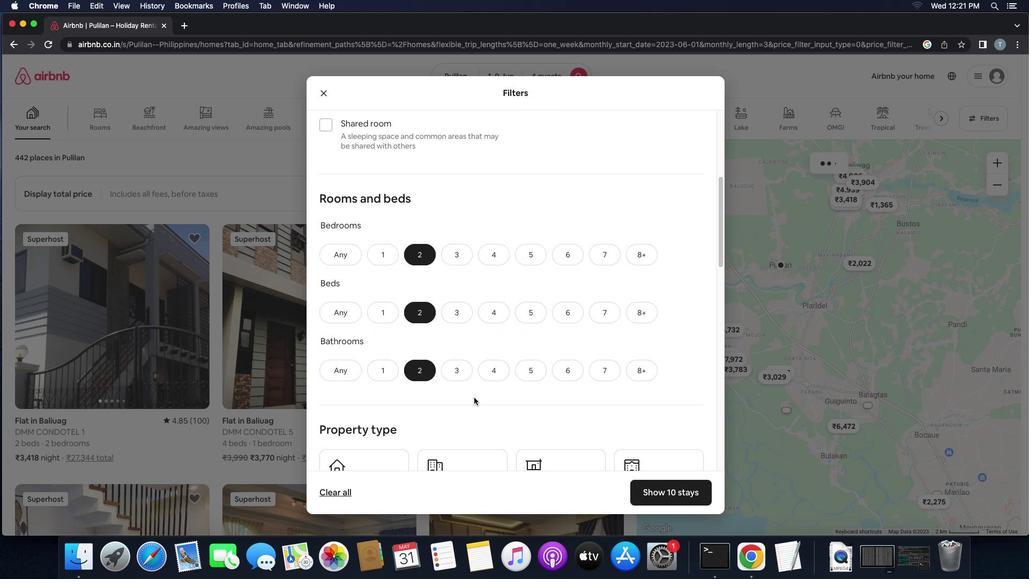 
Action: Mouse scrolled (474, 397) with delta (0, 0)
Screenshot: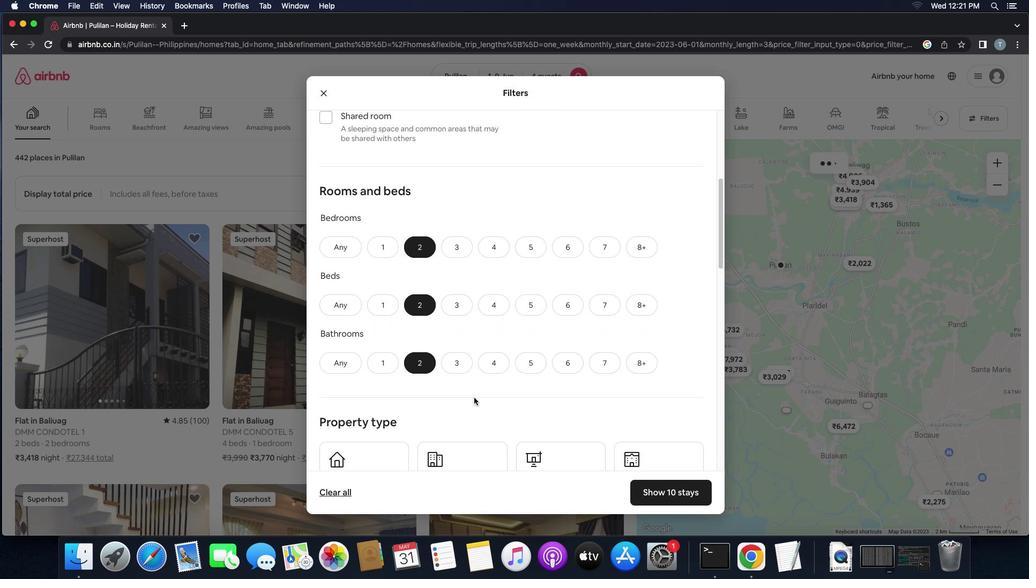 
Action: Mouse scrolled (474, 397) with delta (0, -1)
Screenshot: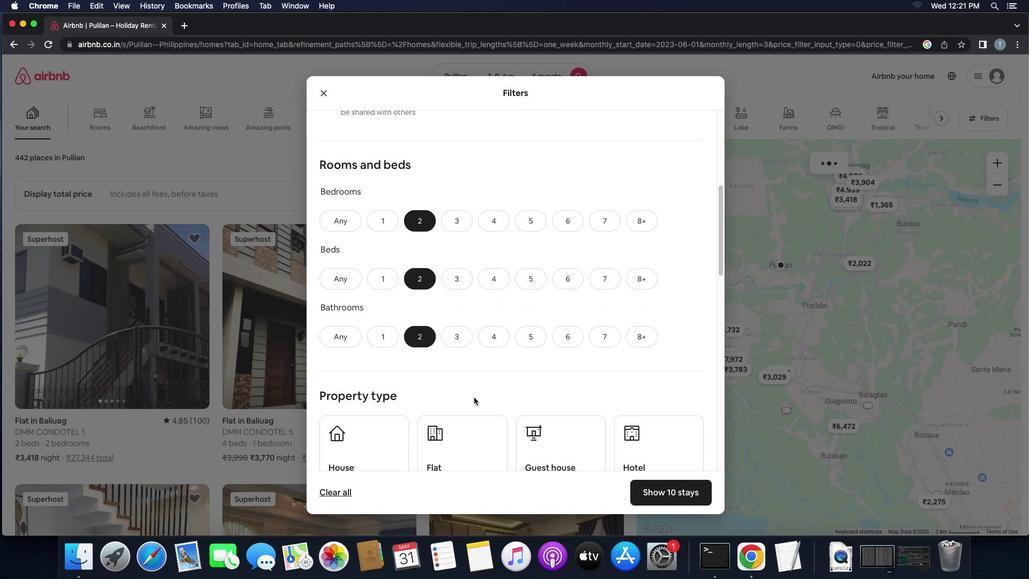
Action: Mouse scrolled (474, 397) with delta (0, 0)
Screenshot: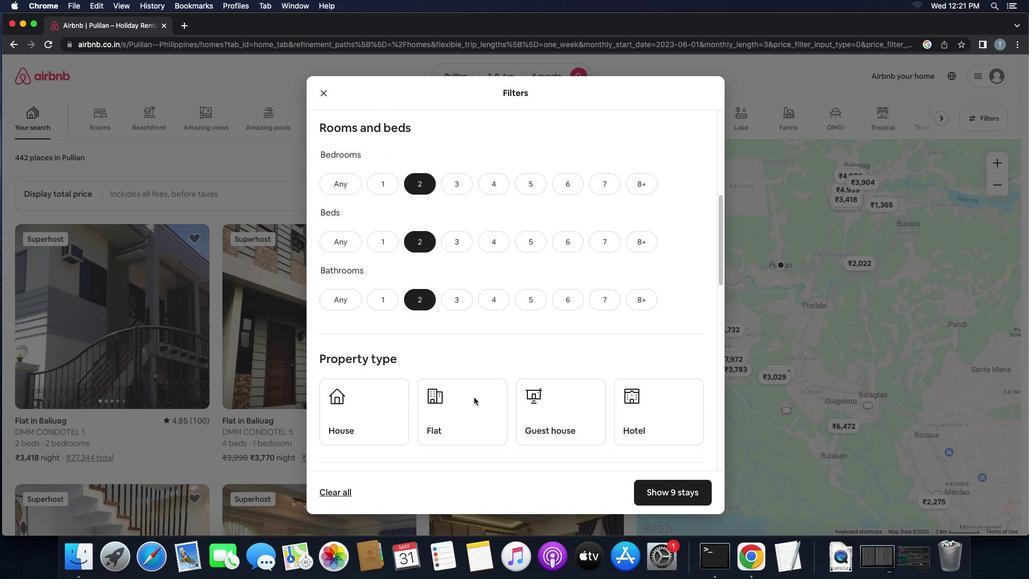 
Action: Mouse scrolled (474, 397) with delta (0, 0)
Screenshot: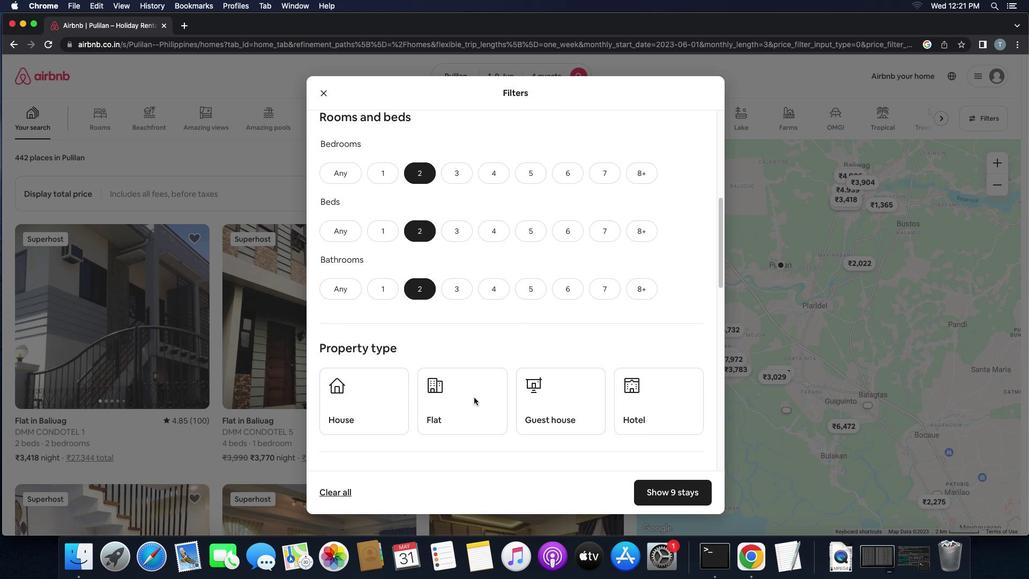 
Action: Mouse scrolled (474, 397) with delta (0, 0)
Screenshot: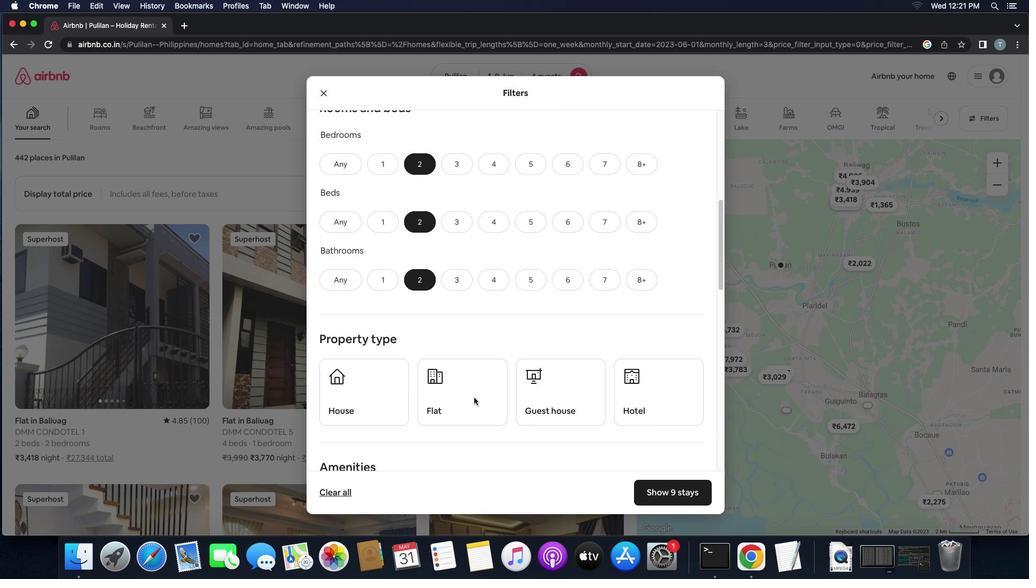 
Action: Mouse scrolled (474, 397) with delta (0, 0)
Screenshot: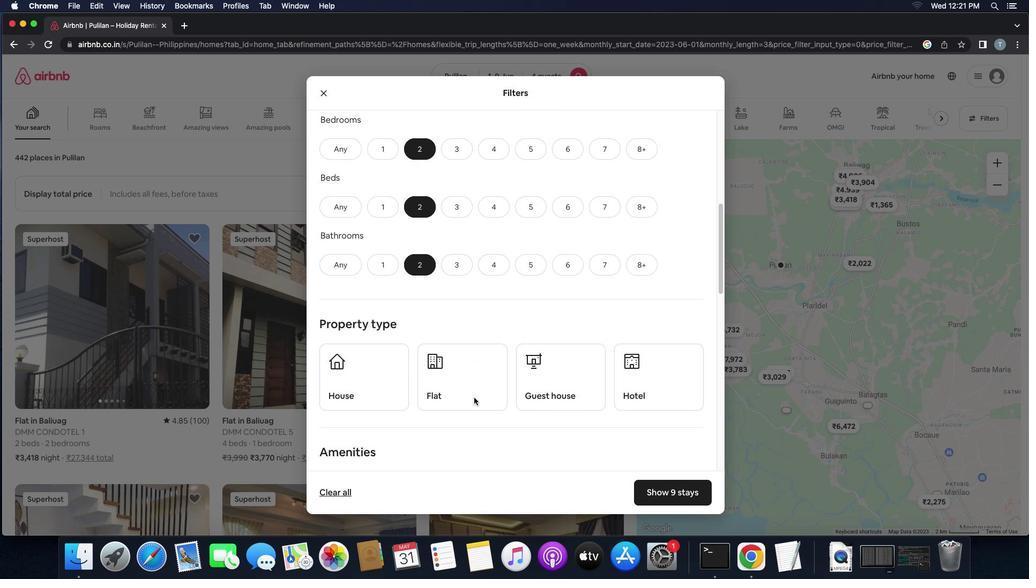 
Action: Mouse scrolled (474, 397) with delta (0, 0)
Screenshot: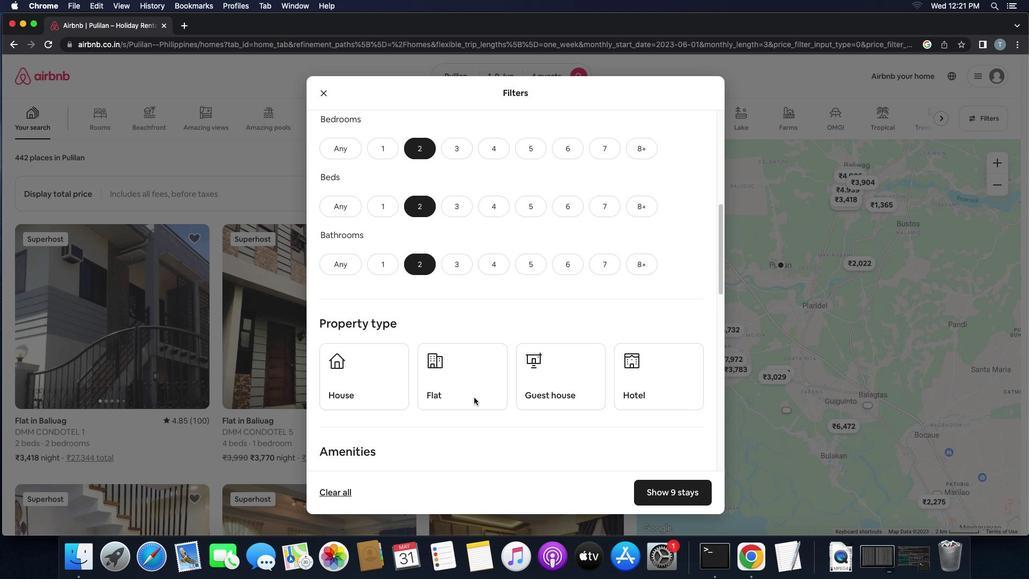 
Action: Mouse moved to (369, 371)
Screenshot: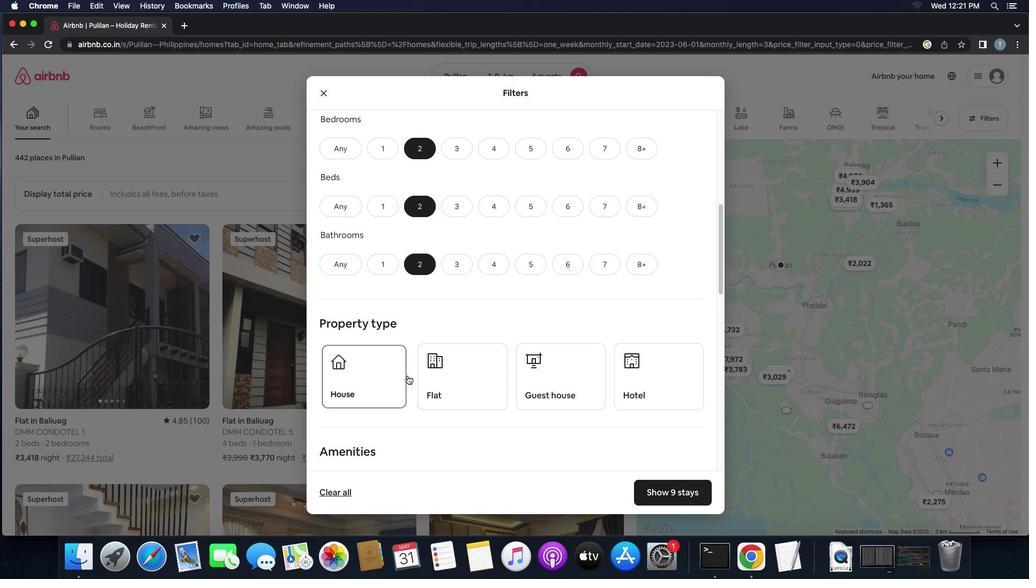 
Action: Mouse pressed left at (369, 371)
Screenshot: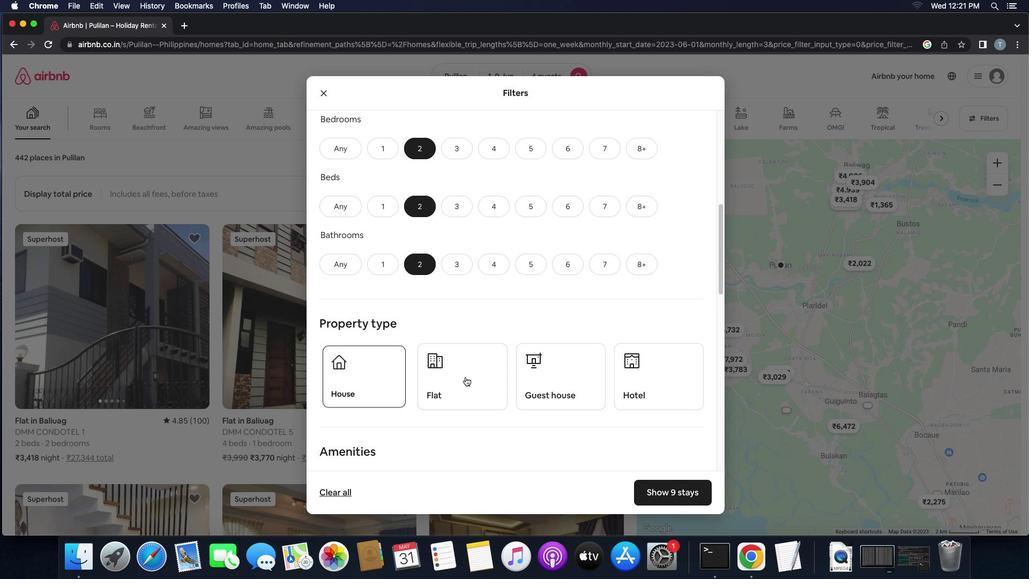 
Action: Mouse moved to (470, 377)
Screenshot: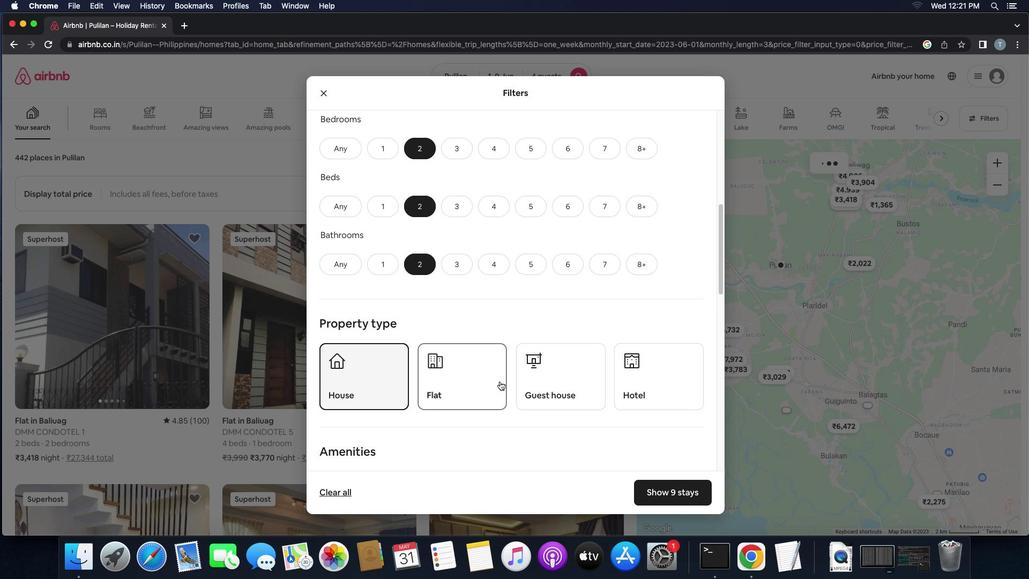 
Action: Mouse pressed left at (470, 377)
Screenshot: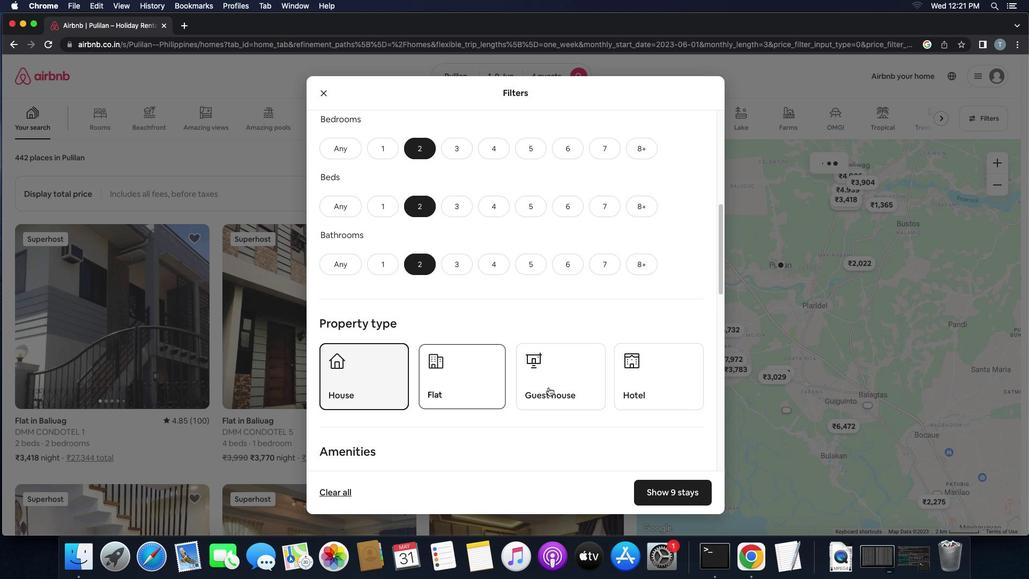 
Action: Mouse moved to (576, 388)
Screenshot: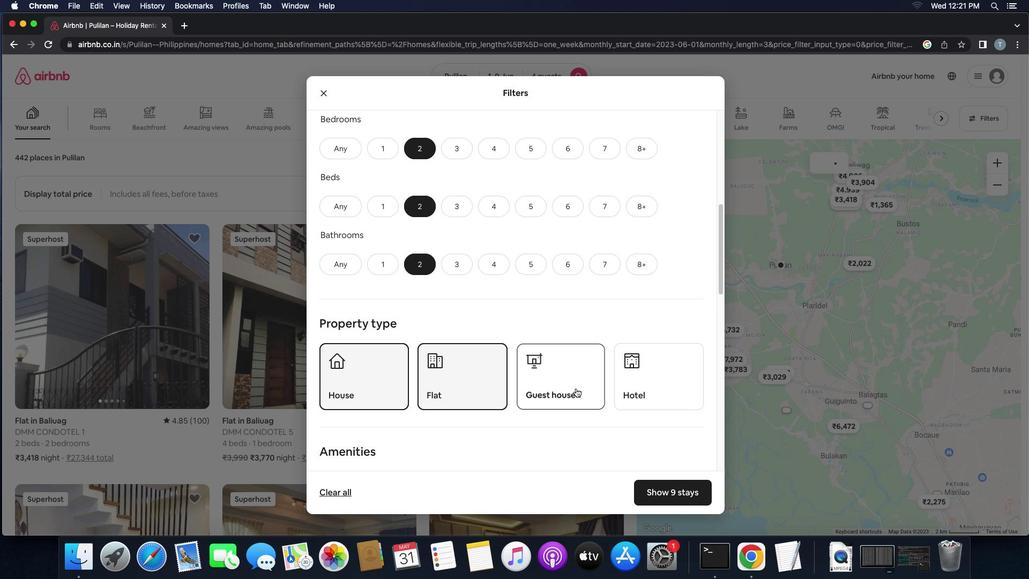 
Action: Mouse pressed left at (576, 388)
Screenshot: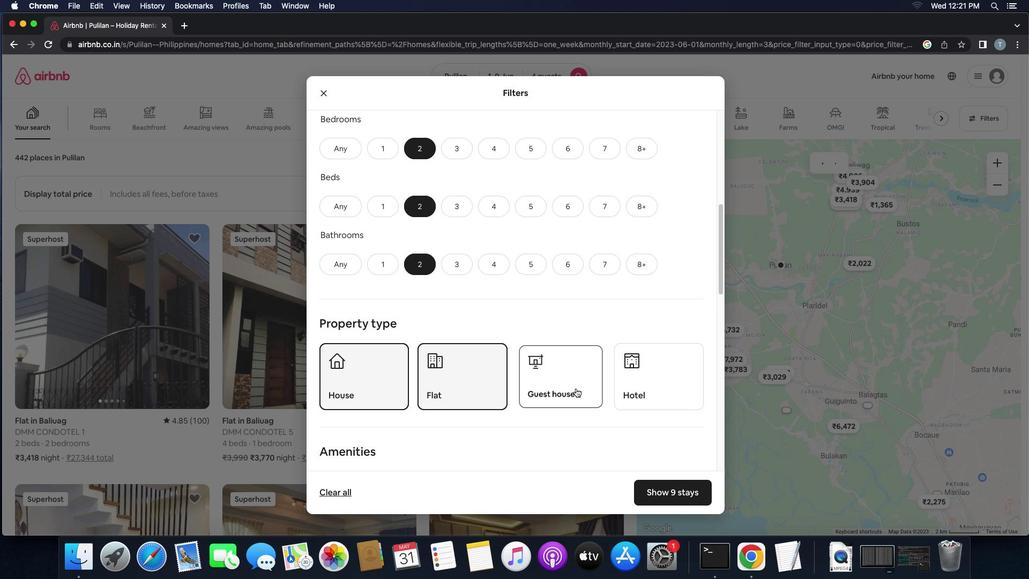 
Action: Mouse moved to (646, 399)
Screenshot: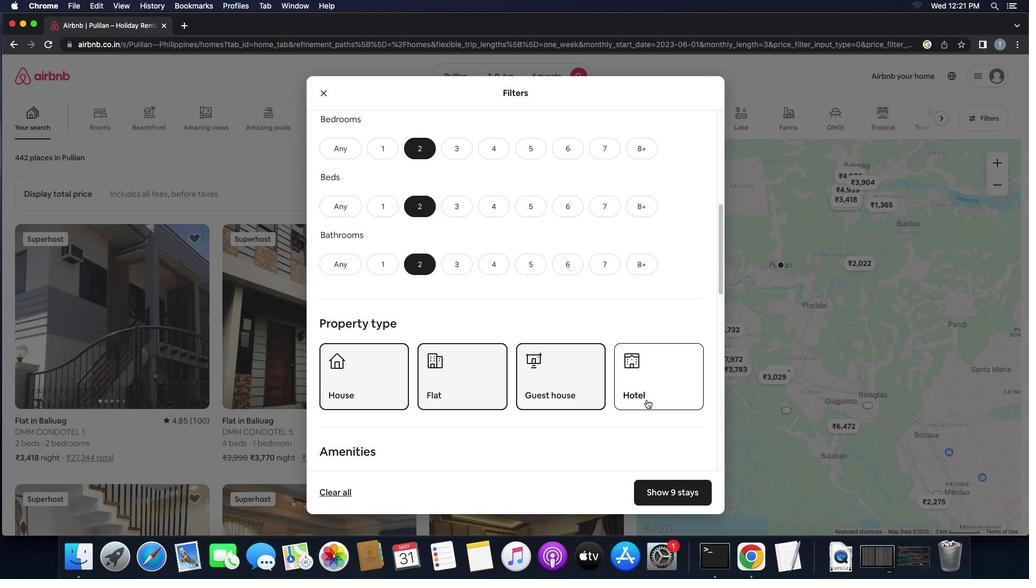 
Action: Mouse scrolled (646, 399) with delta (0, 0)
Screenshot: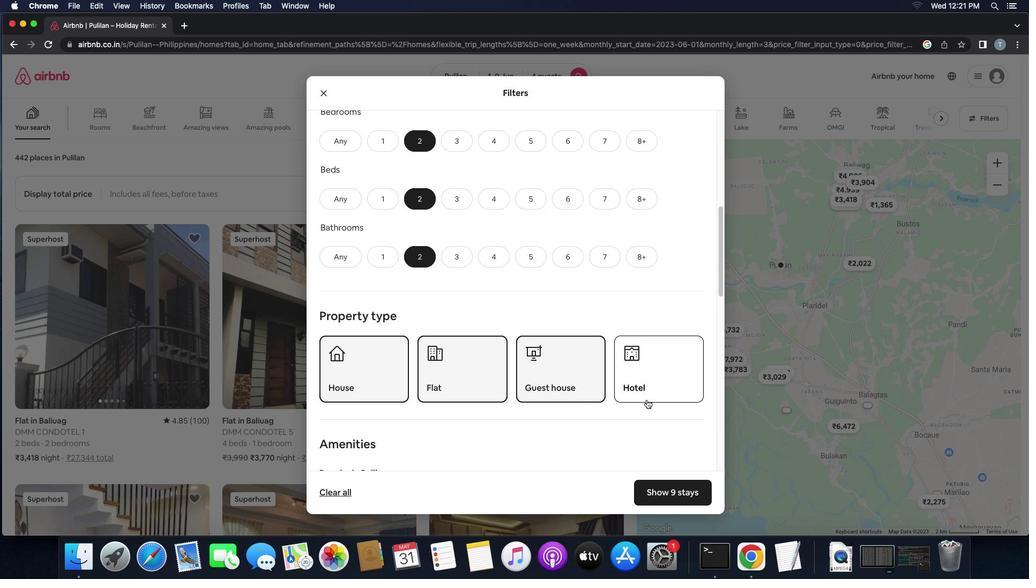 
Action: Mouse scrolled (646, 399) with delta (0, 0)
Screenshot: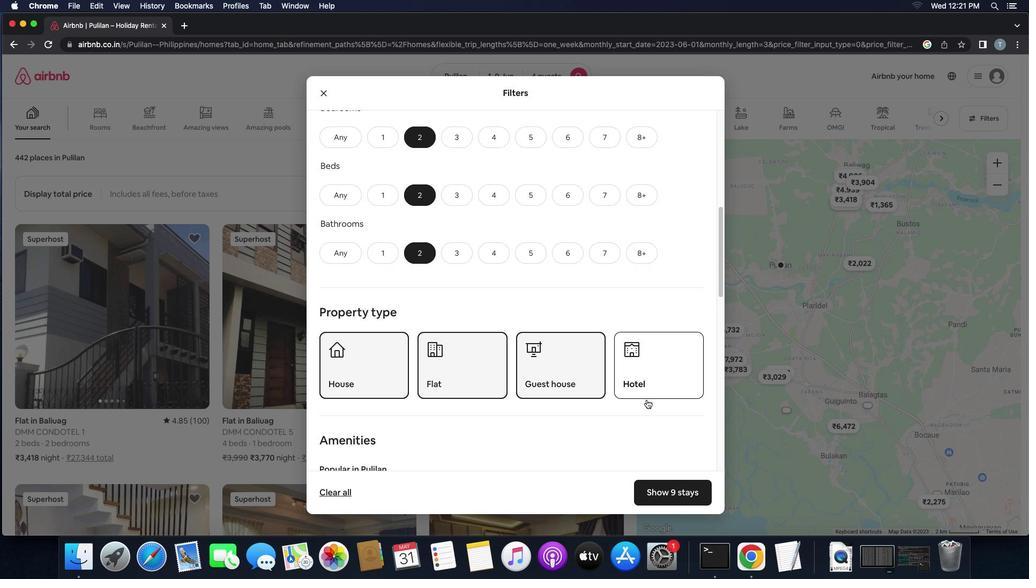 
Action: Mouse moved to (646, 399)
Screenshot: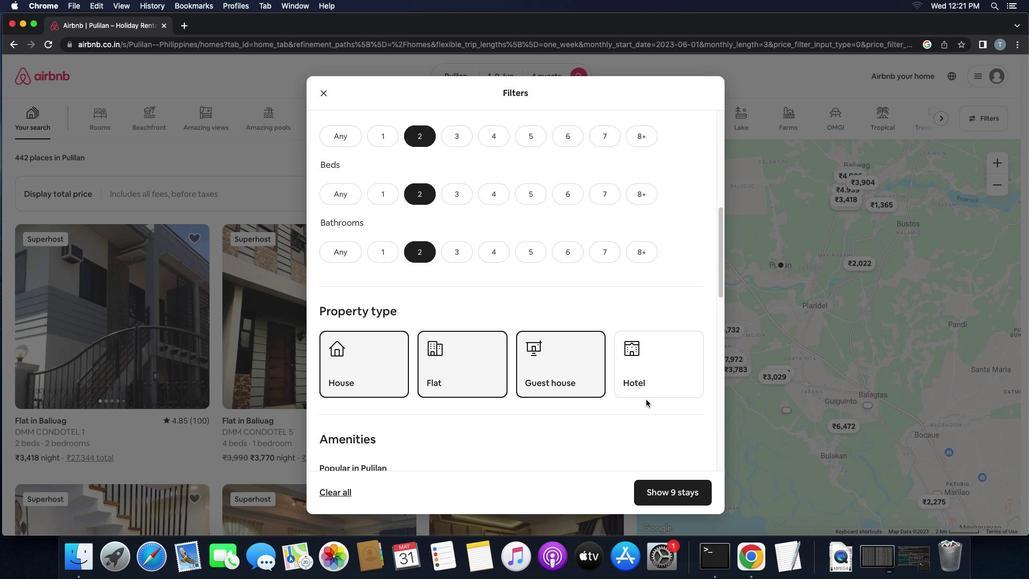 
Action: Mouse scrolled (646, 399) with delta (0, 0)
Screenshot: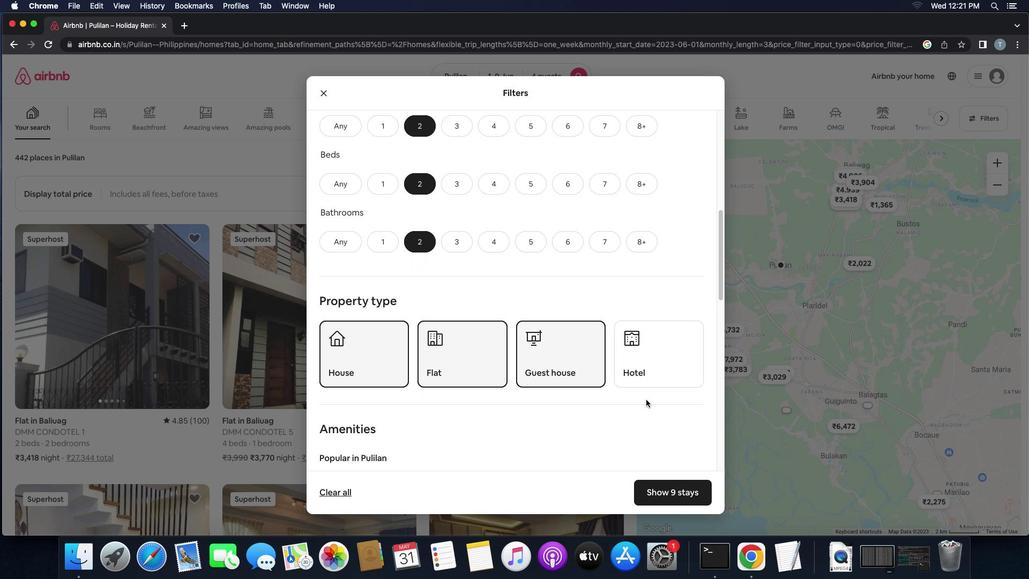 
Action: Mouse scrolled (646, 399) with delta (0, 0)
Screenshot: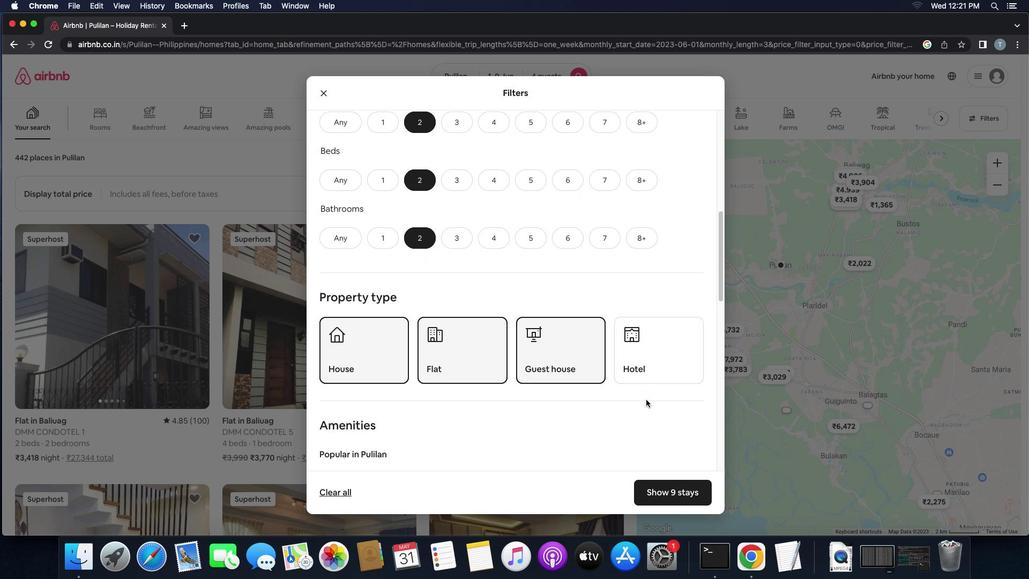 
Action: Mouse moved to (594, 417)
Screenshot: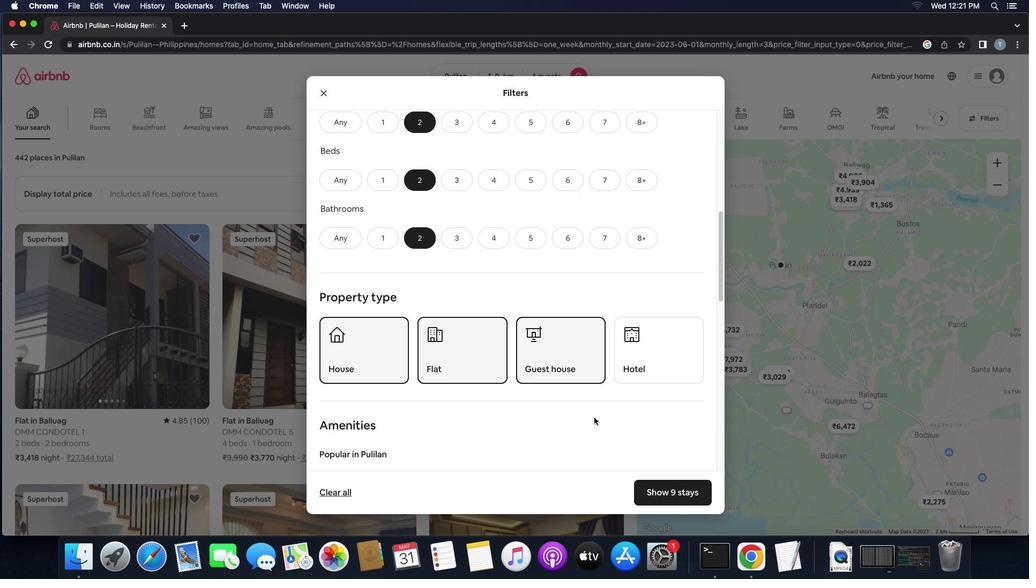 
Action: Mouse scrolled (594, 417) with delta (0, 0)
Screenshot: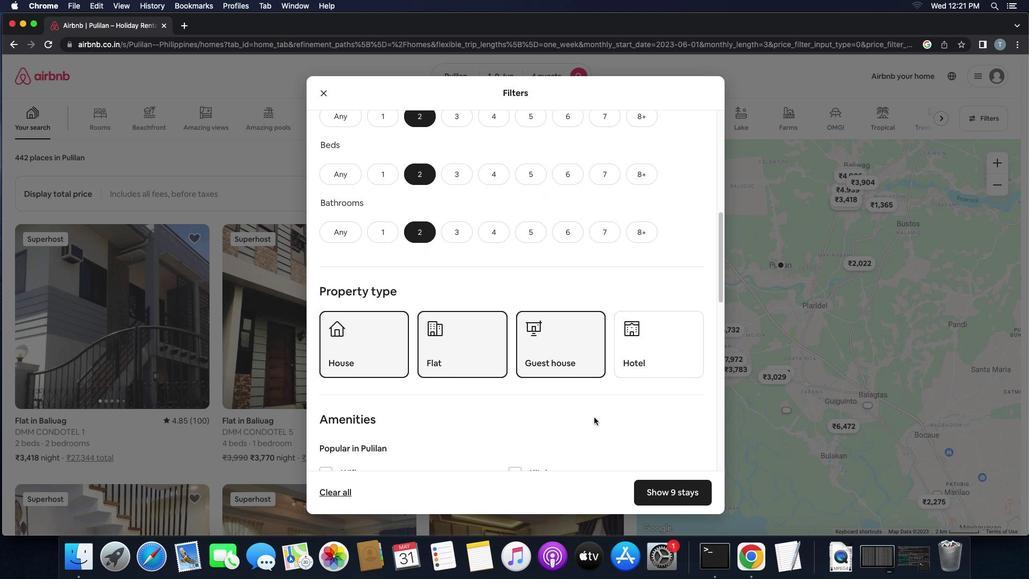 
Action: Mouse scrolled (594, 417) with delta (0, 0)
Screenshot: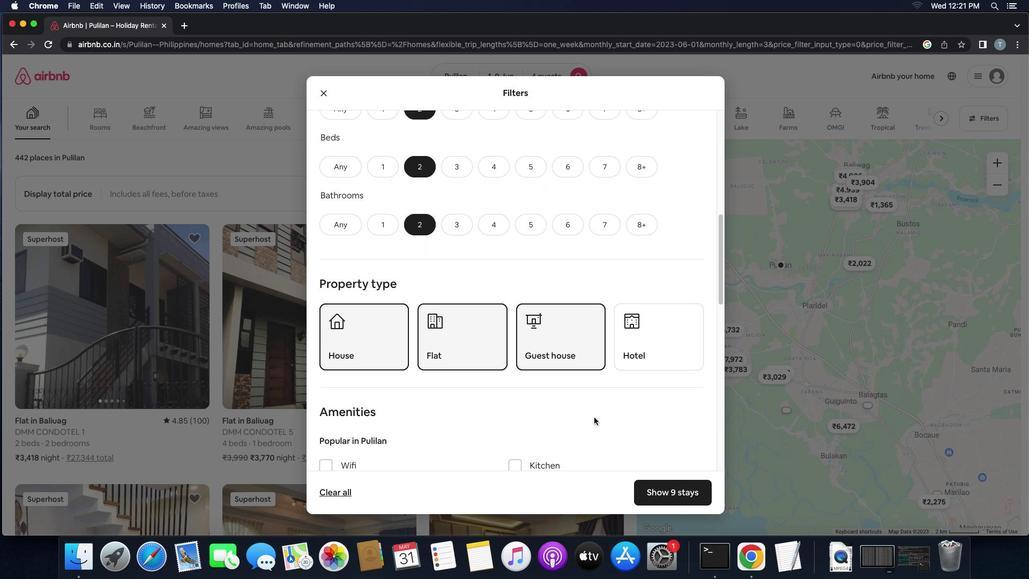 
Action: Mouse scrolled (594, 417) with delta (0, 0)
Screenshot: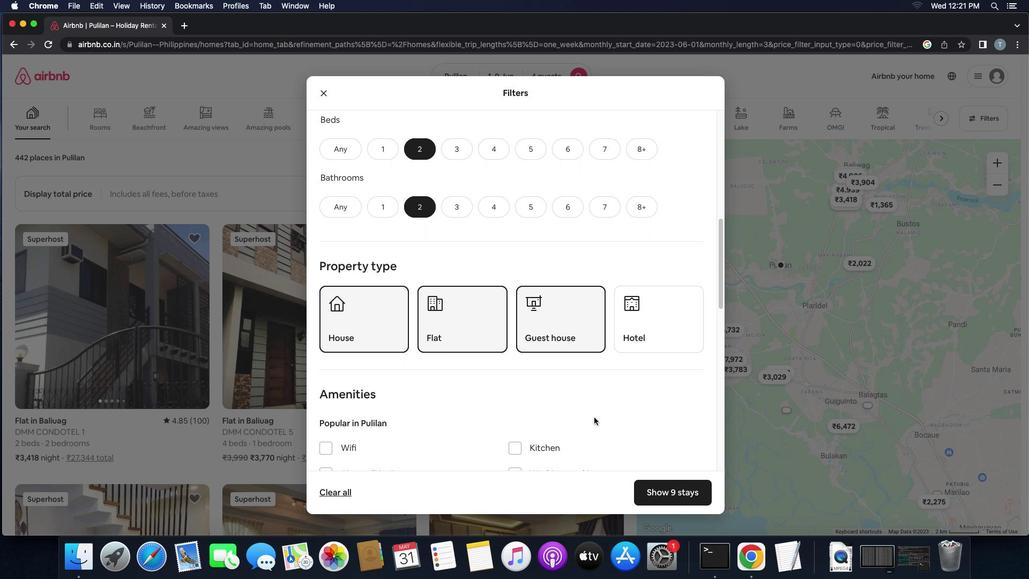 
Action: Mouse scrolled (594, 417) with delta (0, 0)
Screenshot: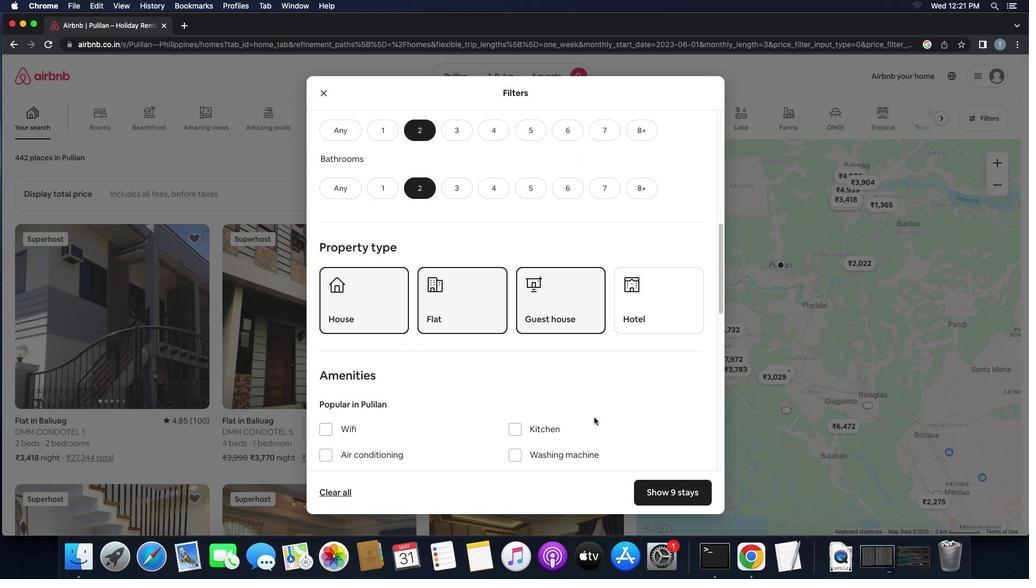
Action: Mouse scrolled (594, 417) with delta (0, 0)
Screenshot: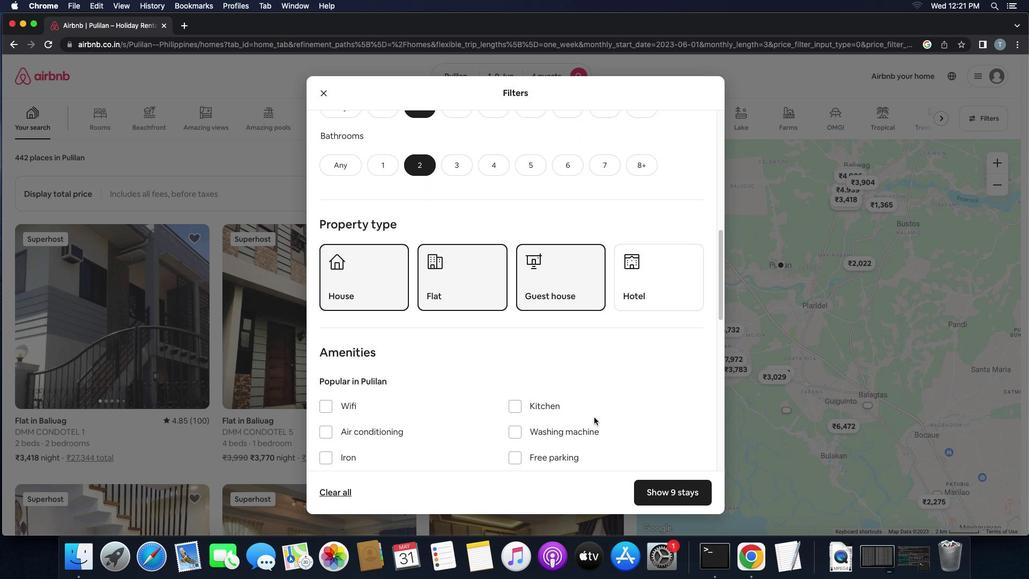 
Action: Mouse scrolled (594, 417) with delta (0, 0)
Screenshot: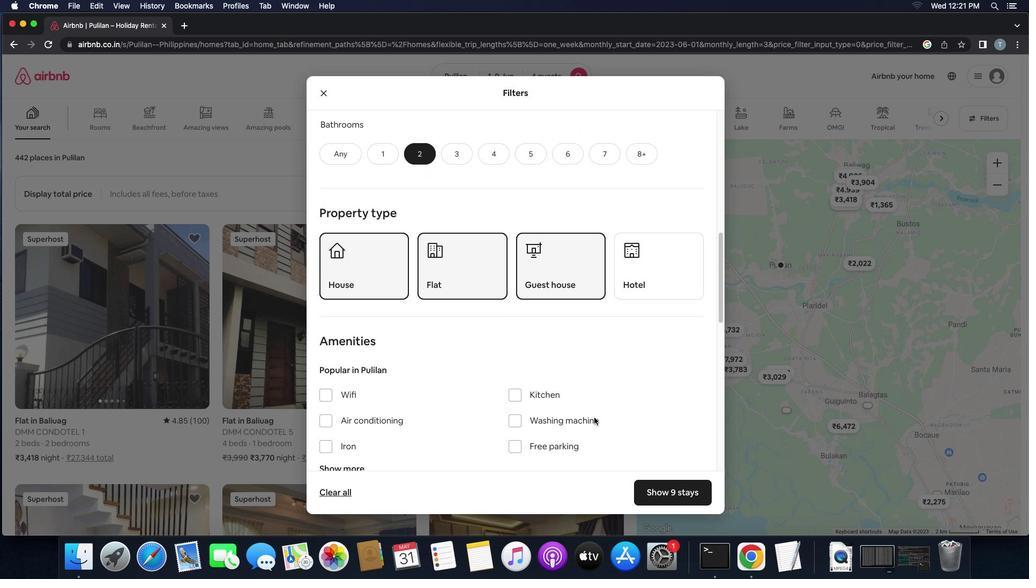 
Action: Mouse moved to (623, 401)
Screenshot: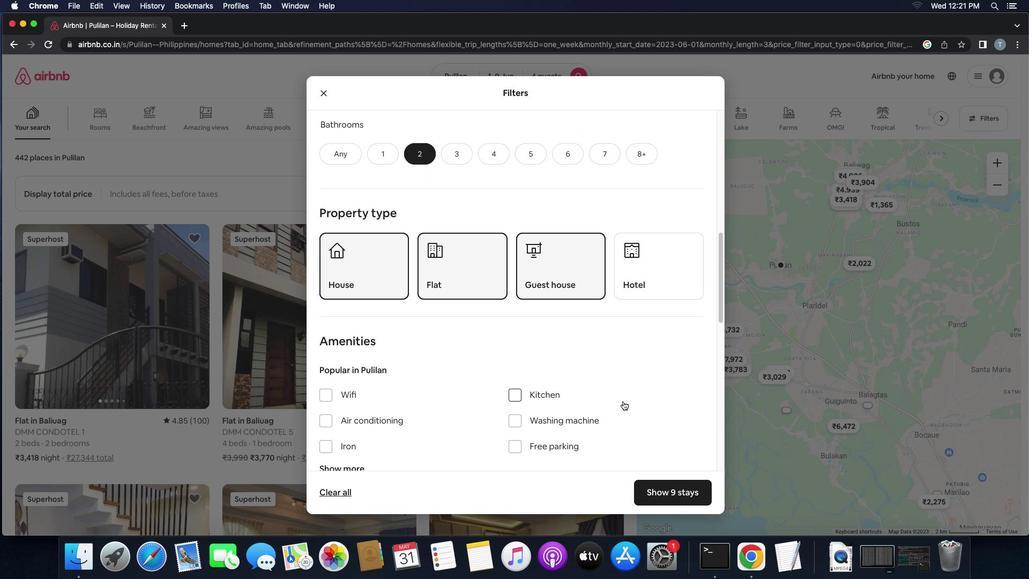 
Action: Mouse scrolled (623, 401) with delta (0, 0)
Screenshot: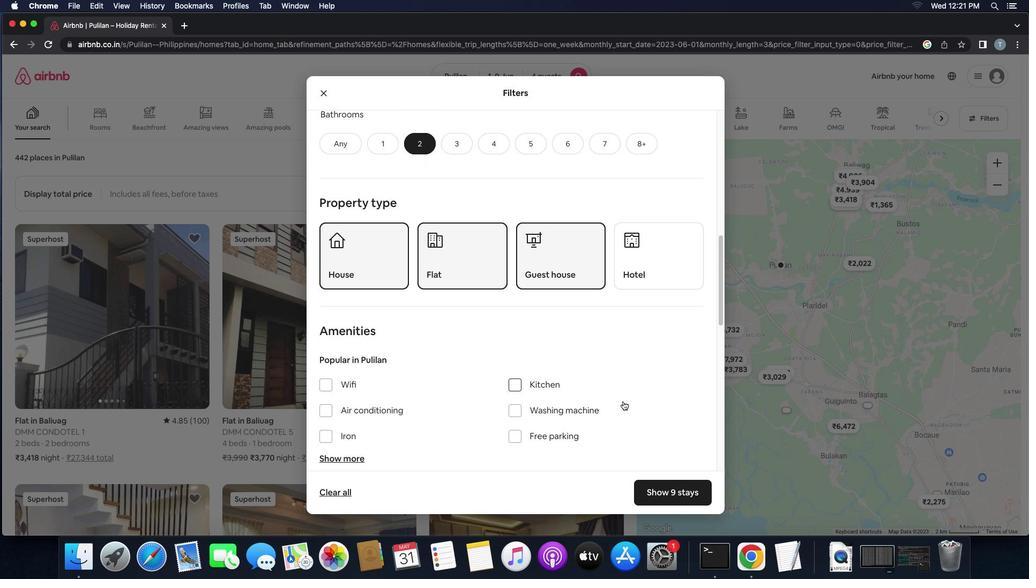 
Action: Mouse scrolled (623, 401) with delta (0, 0)
Screenshot: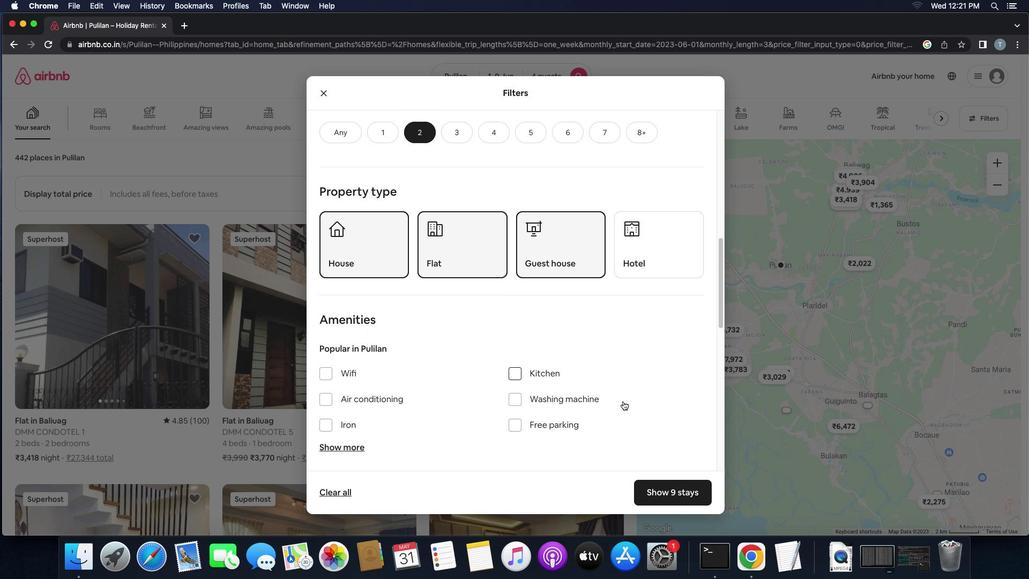 
Action: Mouse scrolled (623, 401) with delta (0, 0)
Screenshot: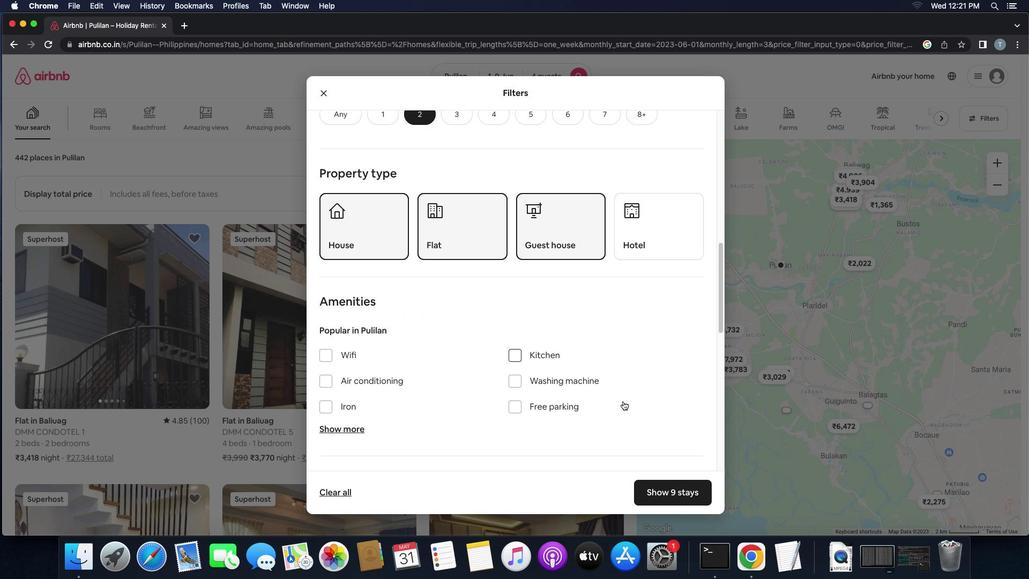 
Action: Mouse scrolled (623, 401) with delta (0, 0)
Screenshot: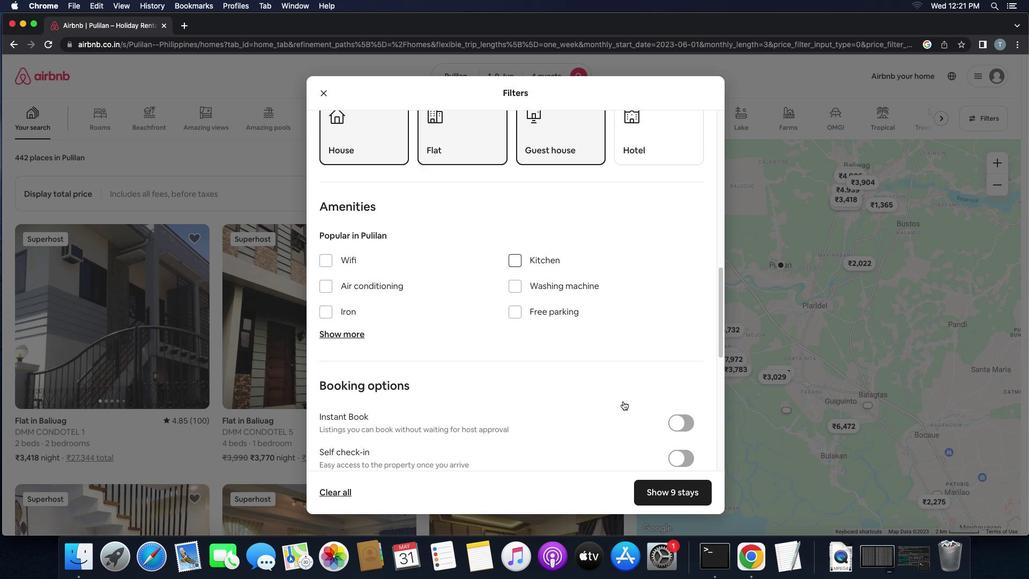 
Action: Mouse scrolled (623, 401) with delta (0, 0)
Screenshot: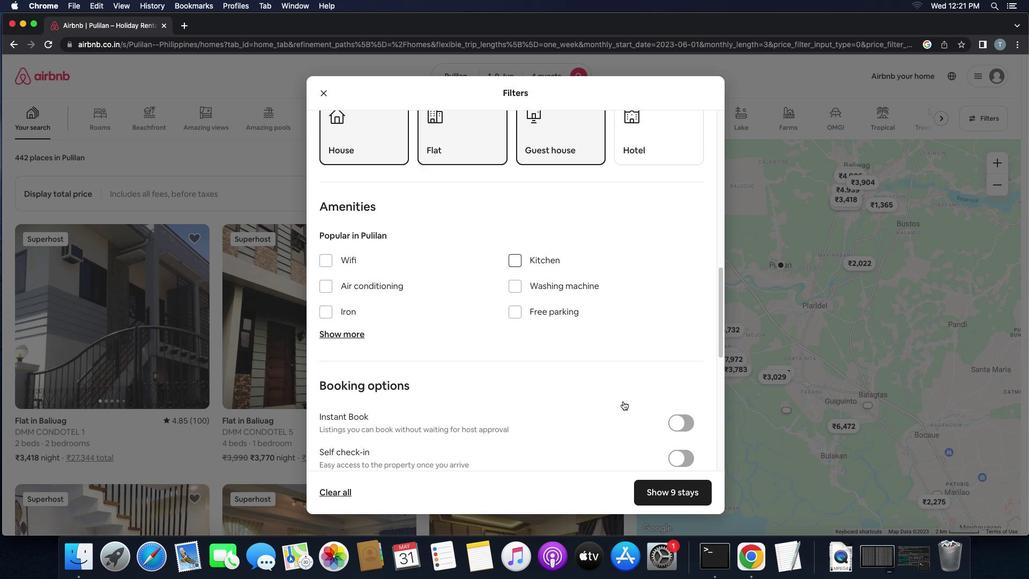 
Action: Mouse scrolled (623, 401) with delta (0, -1)
Screenshot: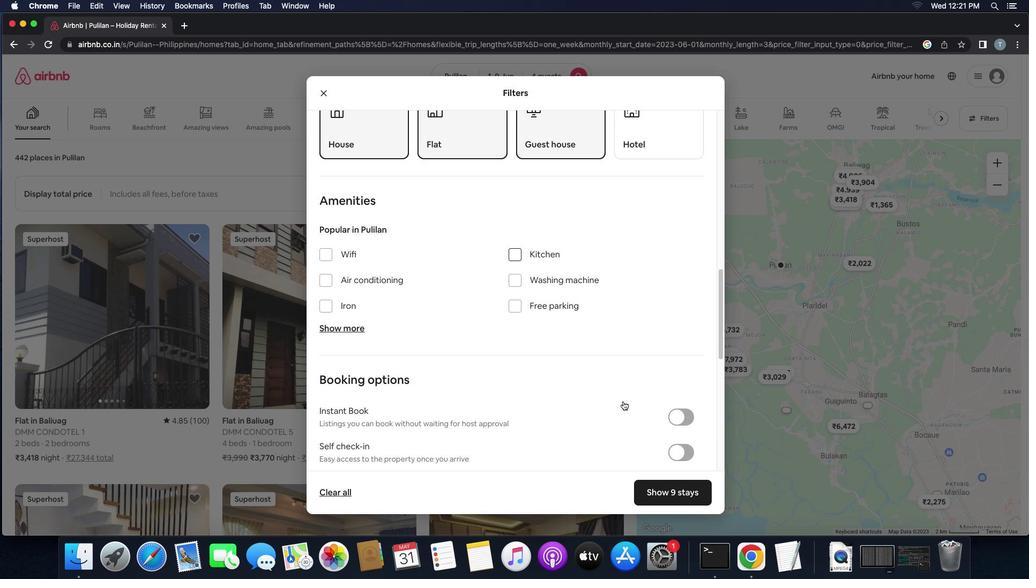 
Action: Mouse moved to (686, 456)
Screenshot: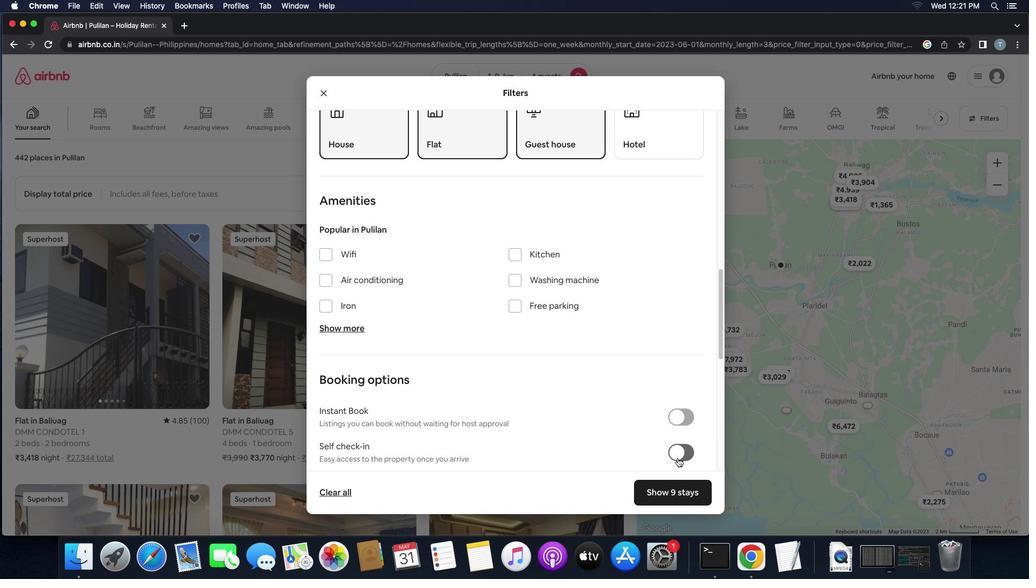 
Action: Mouse pressed left at (686, 456)
Screenshot: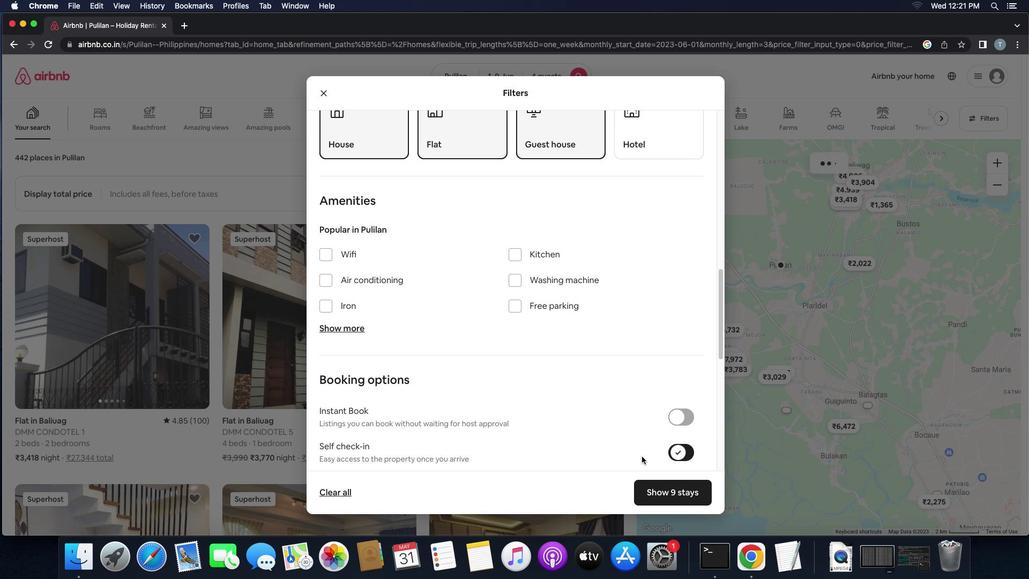 
Action: Mouse moved to (567, 429)
Screenshot: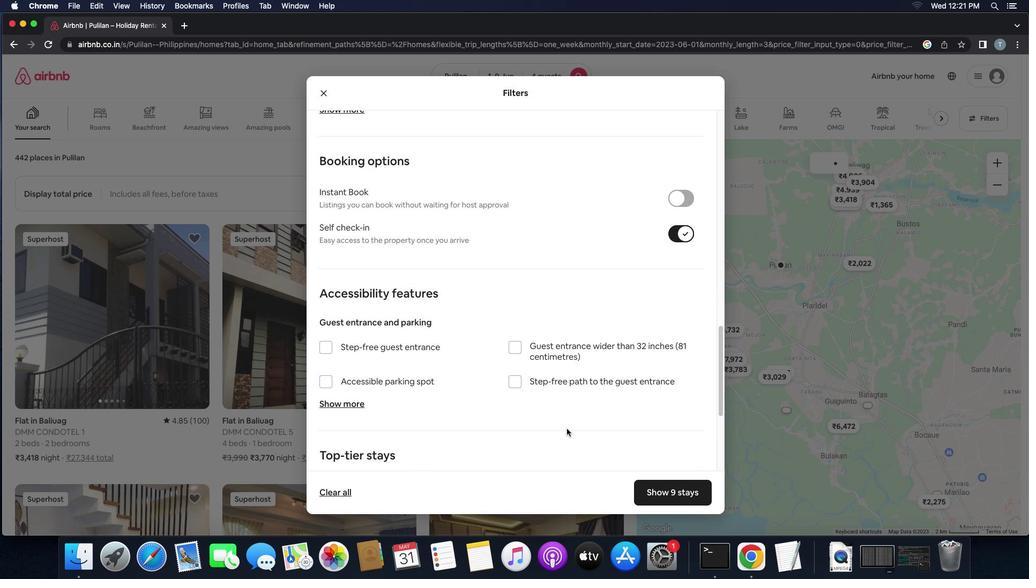 
Action: Mouse scrolled (567, 429) with delta (0, 0)
Screenshot: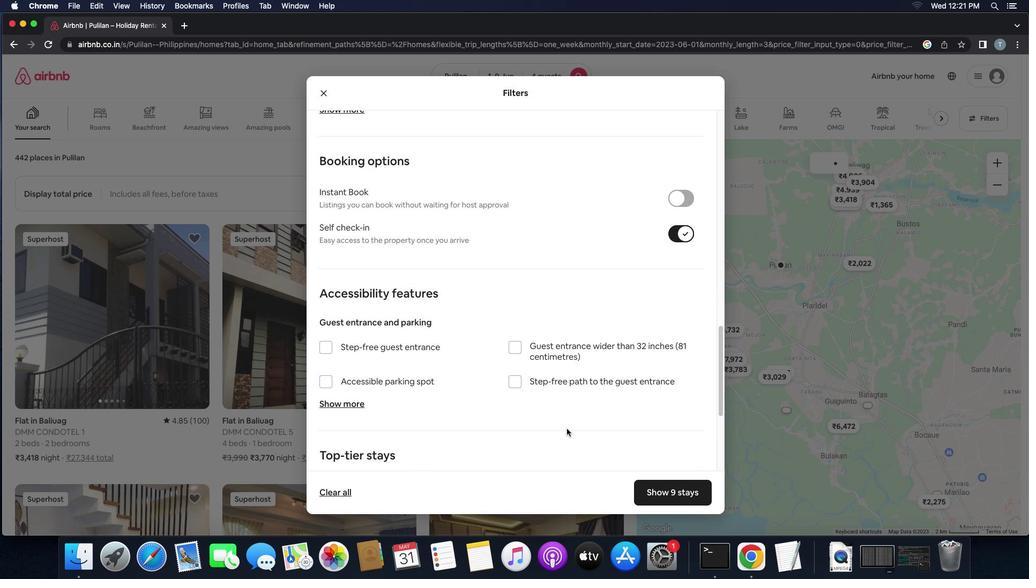 
Action: Mouse scrolled (567, 429) with delta (0, 0)
Screenshot: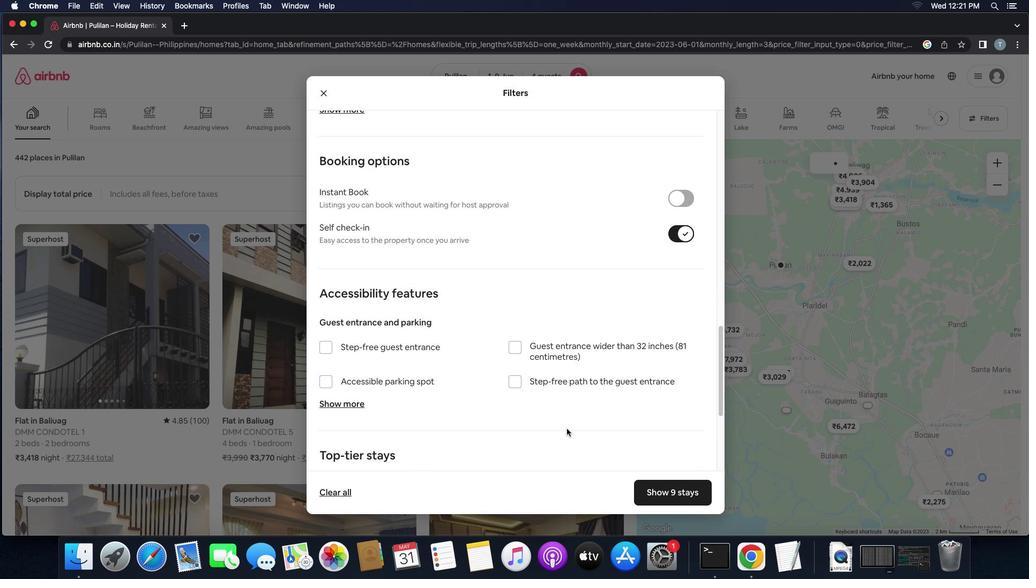 
Action: Mouse scrolled (567, 429) with delta (0, -1)
Screenshot: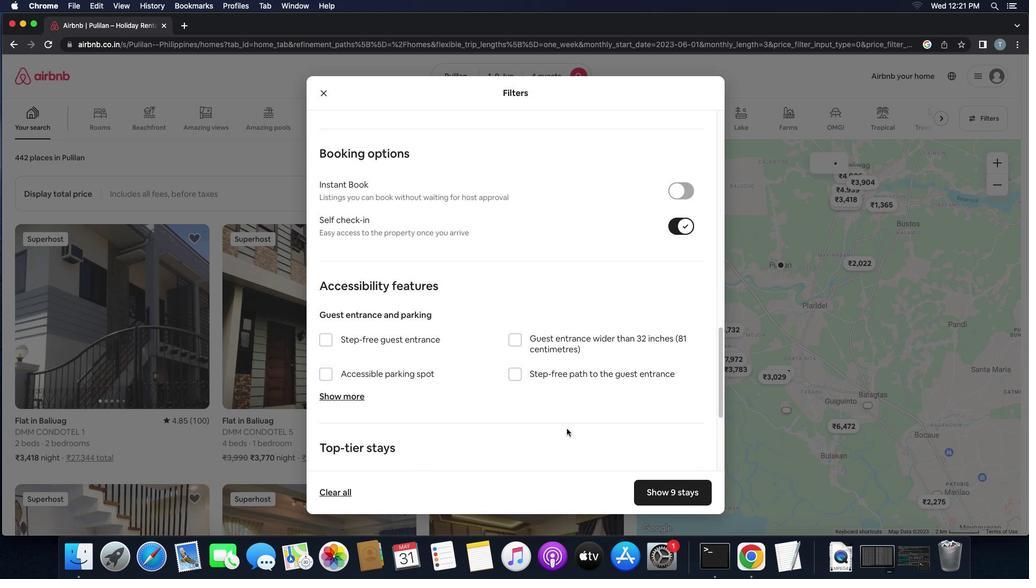 
Action: Mouse moved to (567, 429)
Screenshot: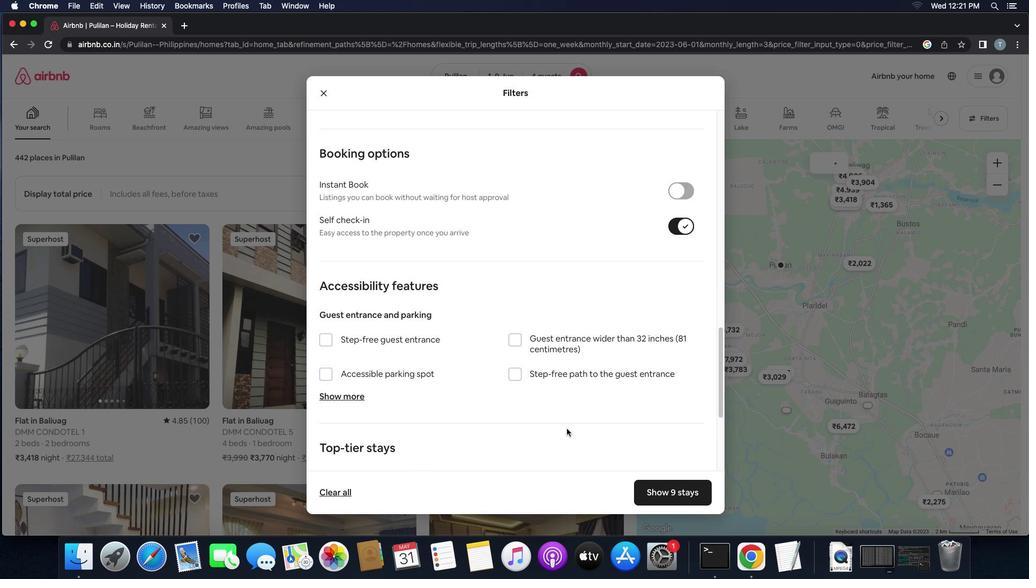 
Action: Mouse scrolled (567, 429) with delta (0, -2)
Screenshot: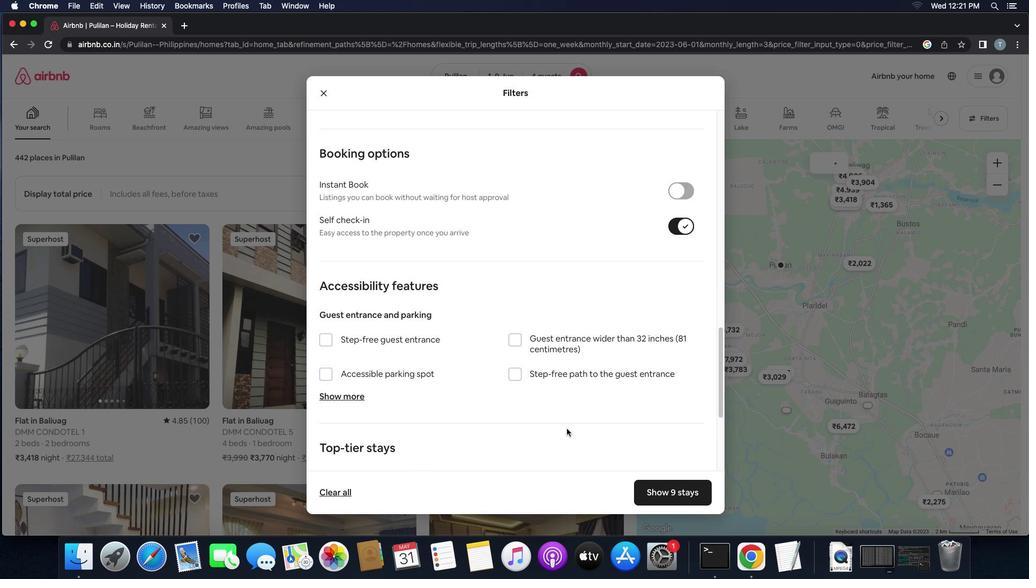 
Action: Mouse moved to (549, 427)
Screenshot: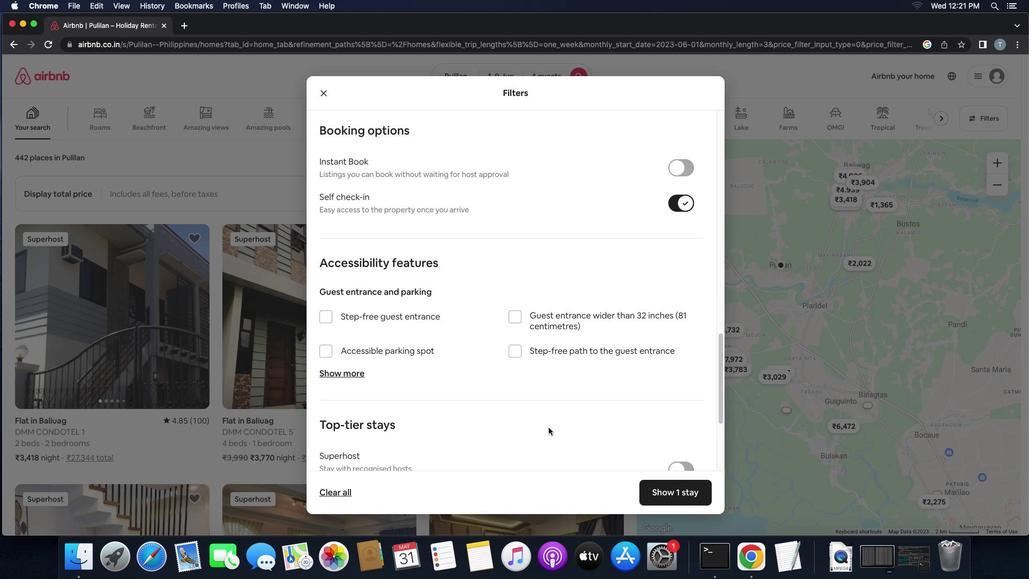 
Action: Mouse scrolled (549, 427) with delta (0, 0)
Screenshot: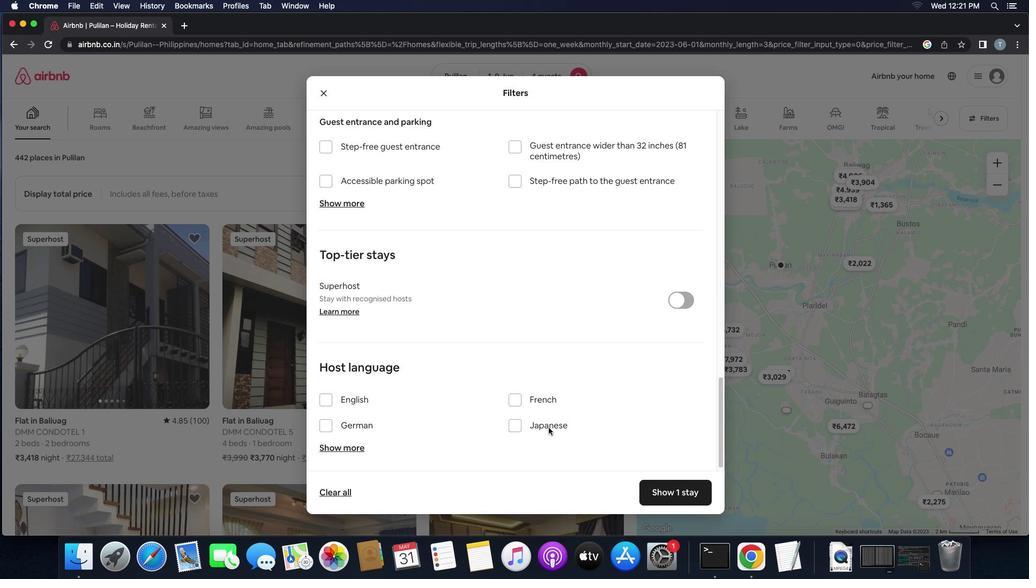 
Action: Mouse scrolled (549, 427) with delta (0, 0)
Screenshot: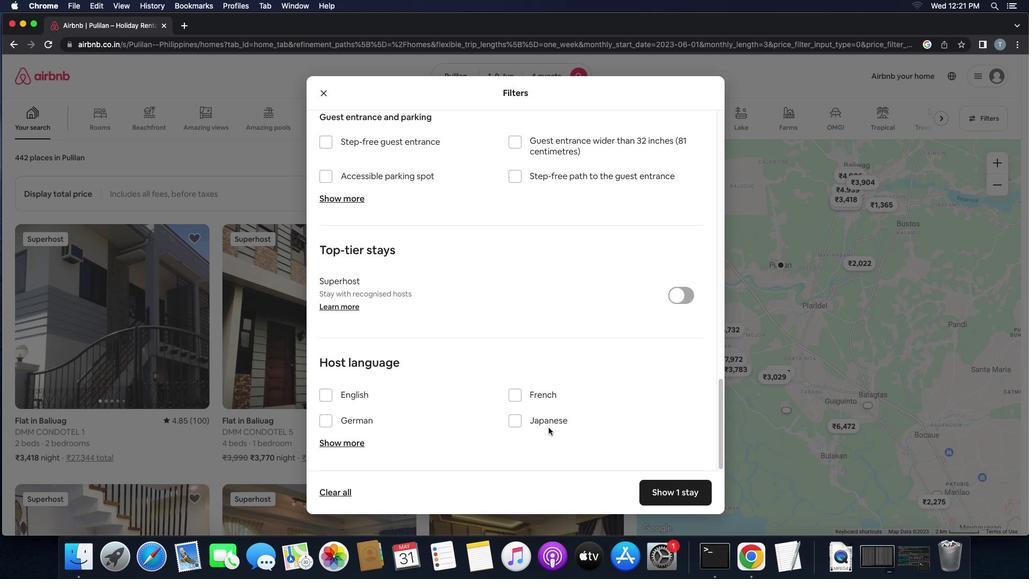 
Action: Mouse scrolled (549, 427) with delta (0, -1)
Screenshot: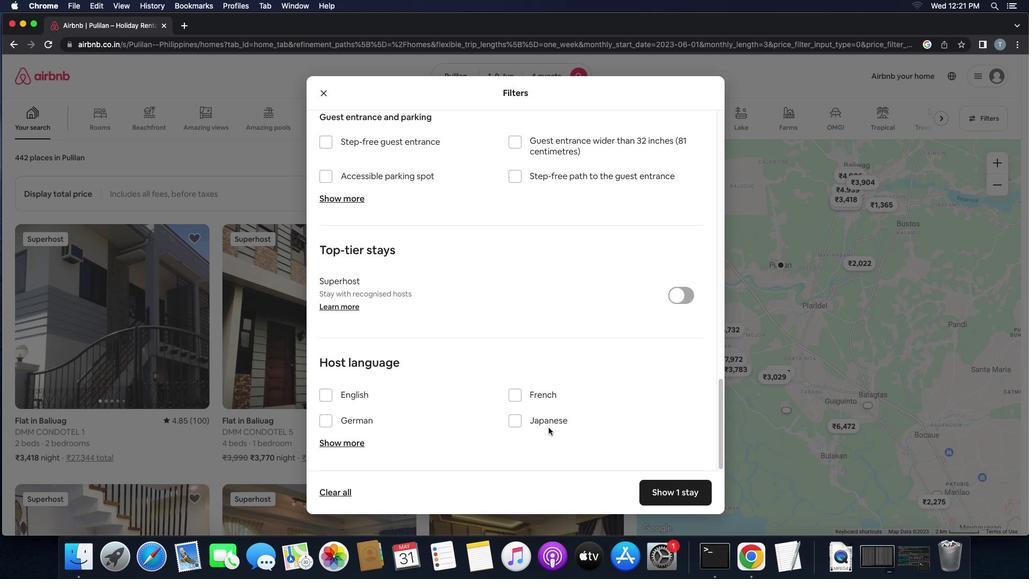 
Action: Mouse scrolled (549, 427) with delta (0, -2)
Screenshot: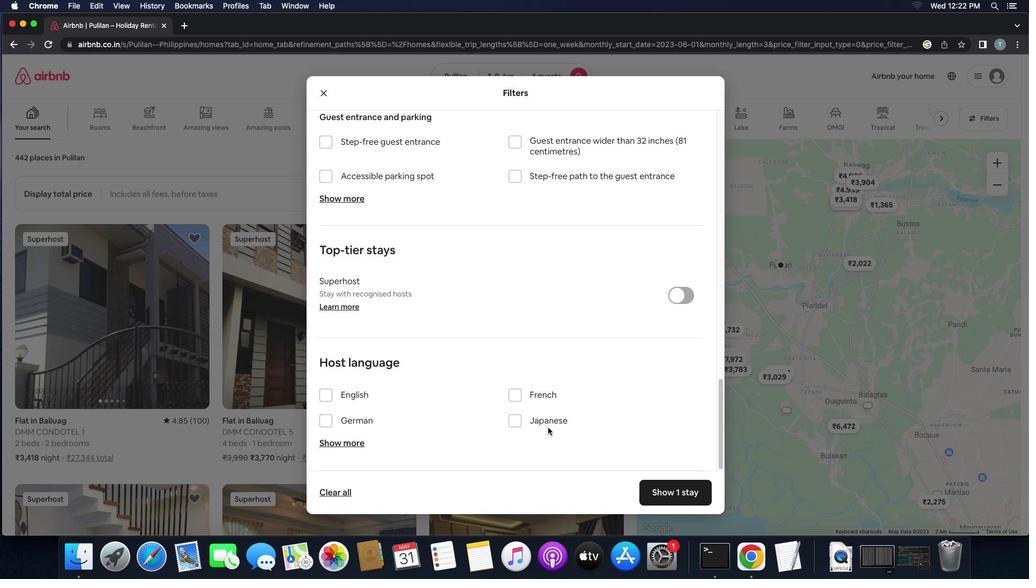 
Action: Mouse moved to (325, 387)
Screenshot: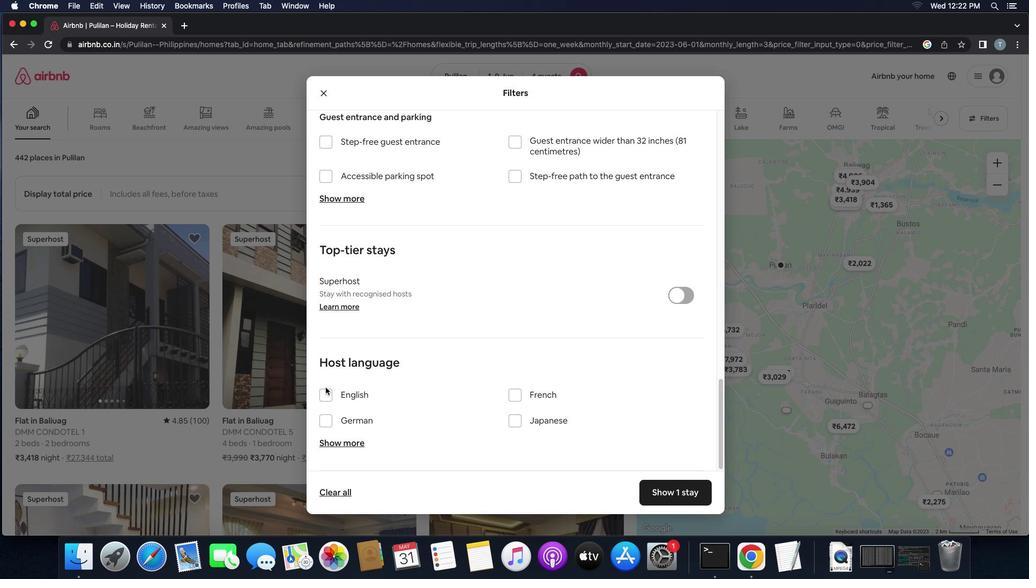 
Action: Mouse pressed left at (325, 387)
Screenshot: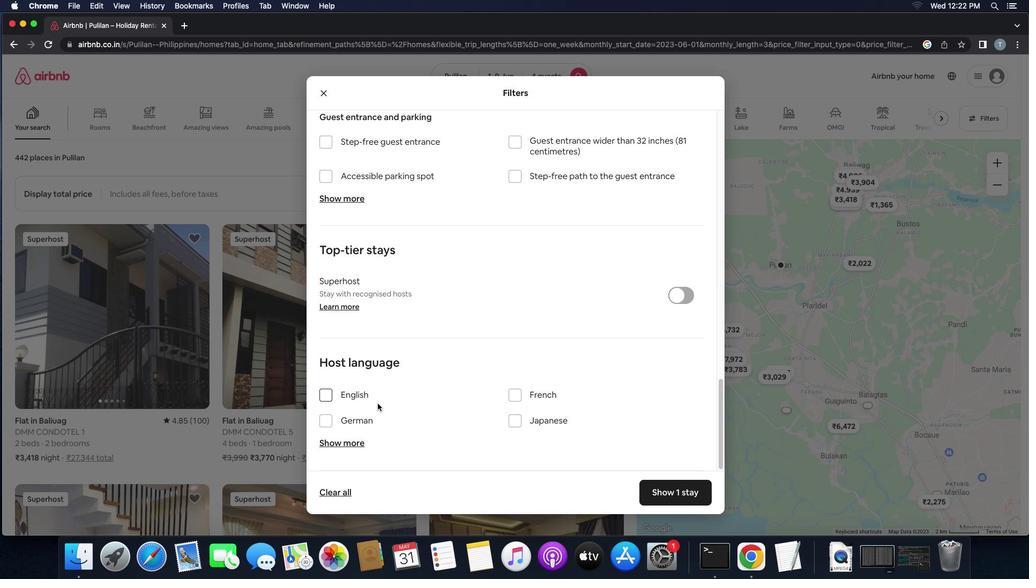 
Action: Mouse moved to (324, 396)
Screenshot: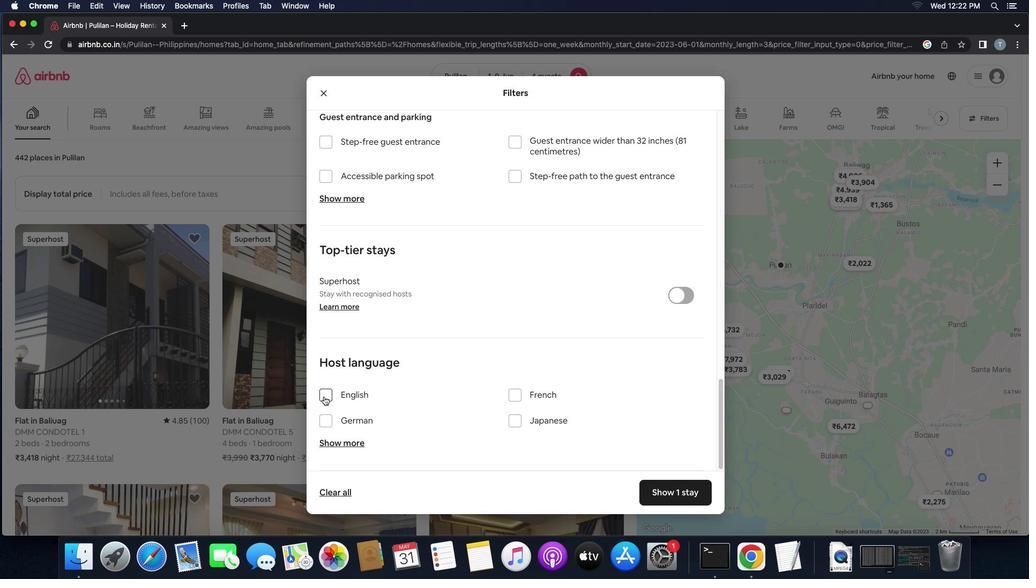 
Action: Mouse pressed left at (324, 396)
Screenshot: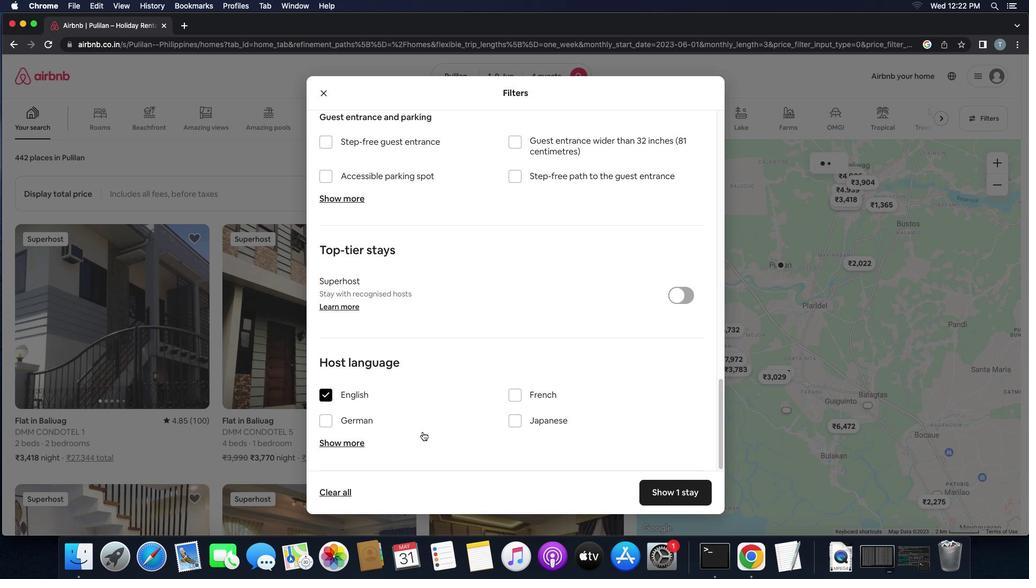 
Action: Mouse moved to (672, 495)
Screenshot: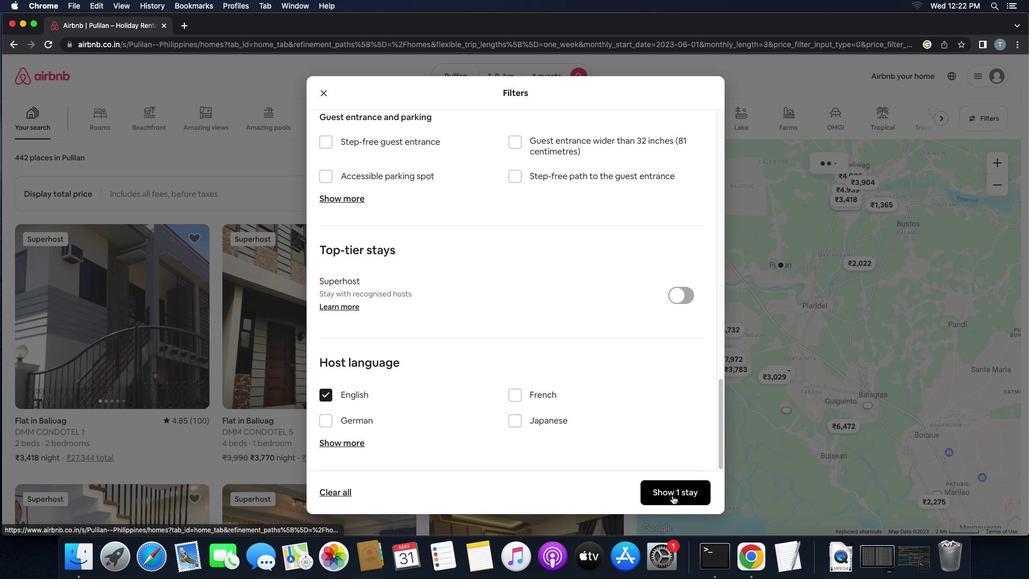 
Action: Mouse pressed left at (672, 495)
Screenshot: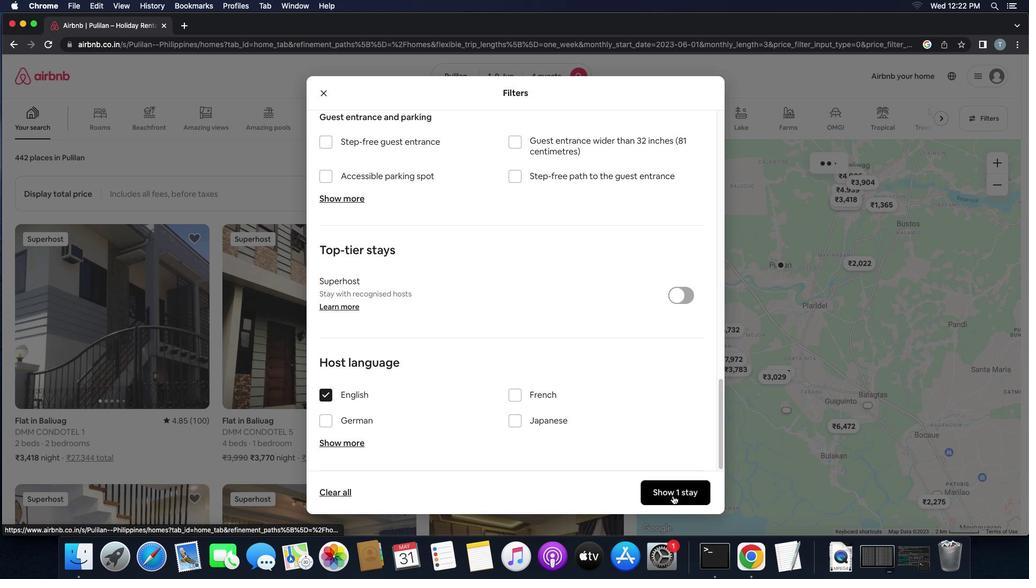 
Action: Mouse moved to (676, 497)
Screenshot: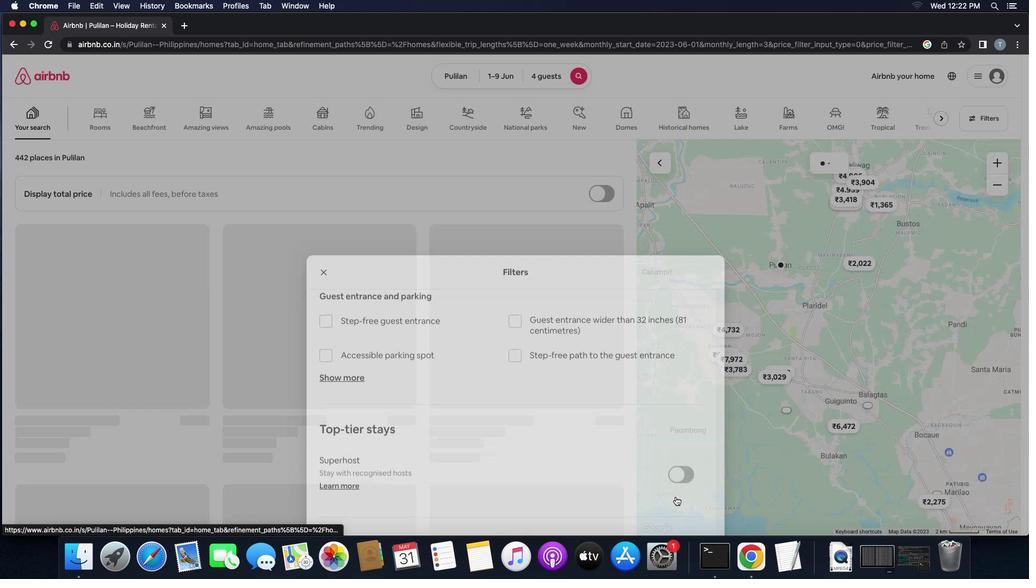 
